 Task: Look for space in Fairhope, United States from 11th June, 2023 to 15th June, 2023 for 2 adults in price range Rs.7000 to Rs.16000. Place can be private room with 1  bedroom having 2 beds and 1 bathroom. Property type can be house, flat, guest house, hotel. Booking option can be shelf check-in. Required host language is English.
Action: Mouse moved to (406, 85)
Screenshot: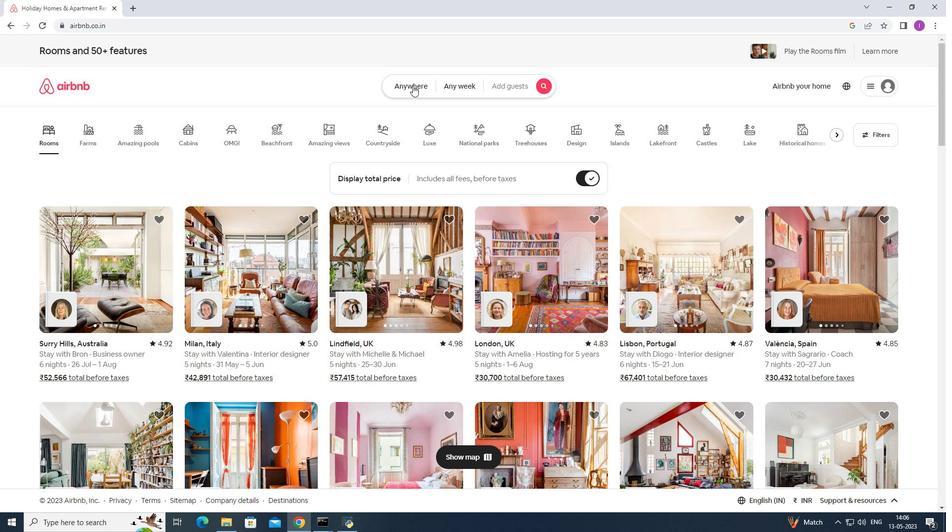 
Action: Mouse pressed left at (406, 85)
Screenshot: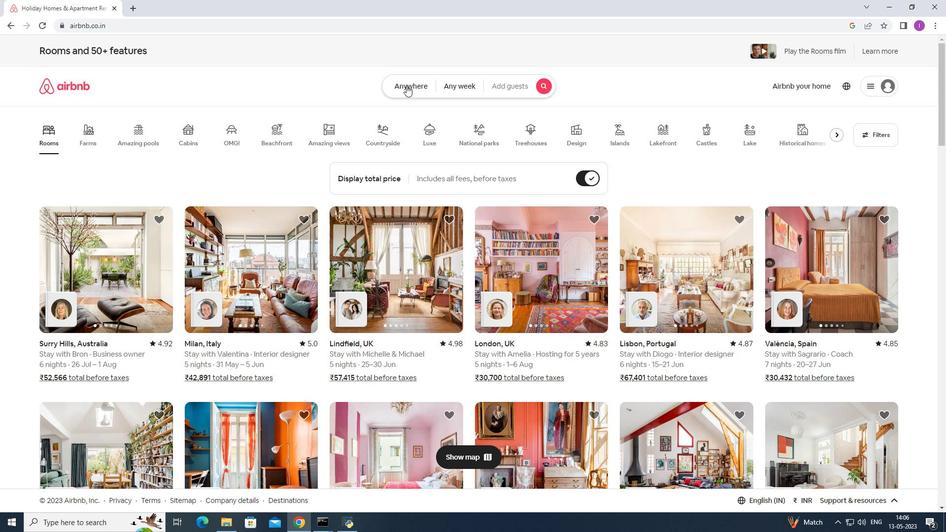 
Action: Mouse moved to (342, 129)
Screenshot: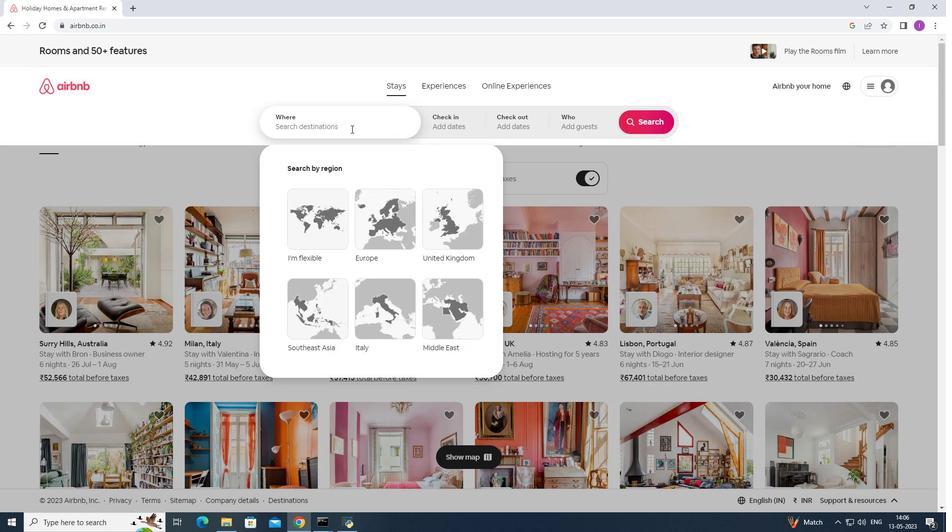 
Action: Mouse pressed left at (342, 129)
Screenshot: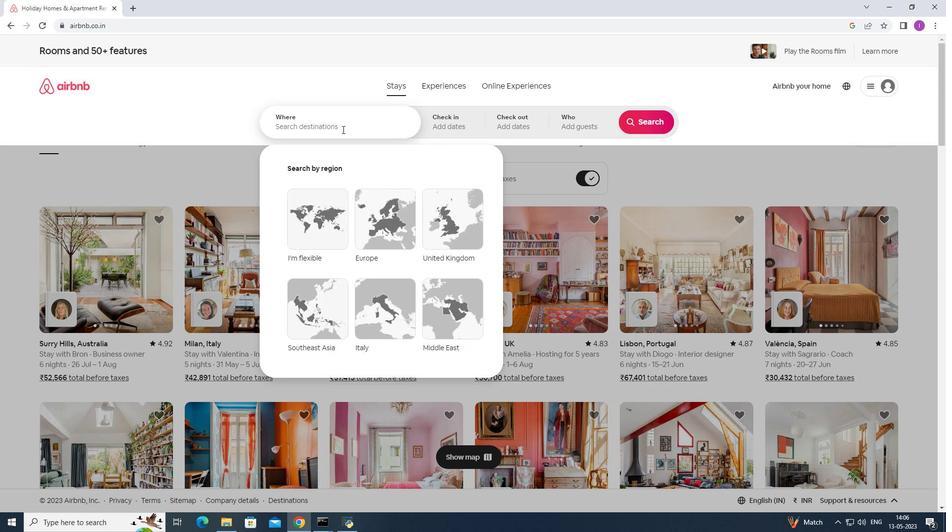 
Action: Mouse moved to (342, 129)
Screenshot: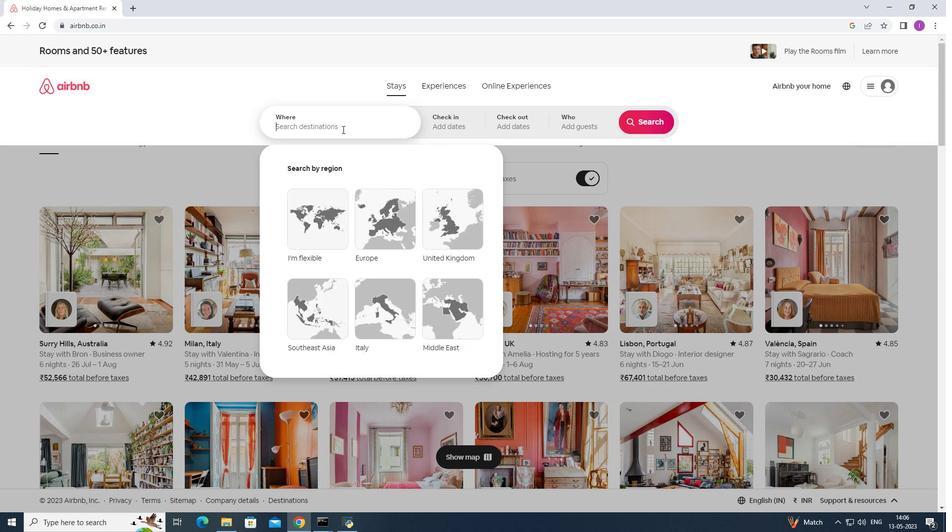 
Action: Key pressed <Key.shift><Key.shift><Key.shift><Key.shift><Key.shift>Fairhope,<Key.shift>united<Key.space>states
Screenshot: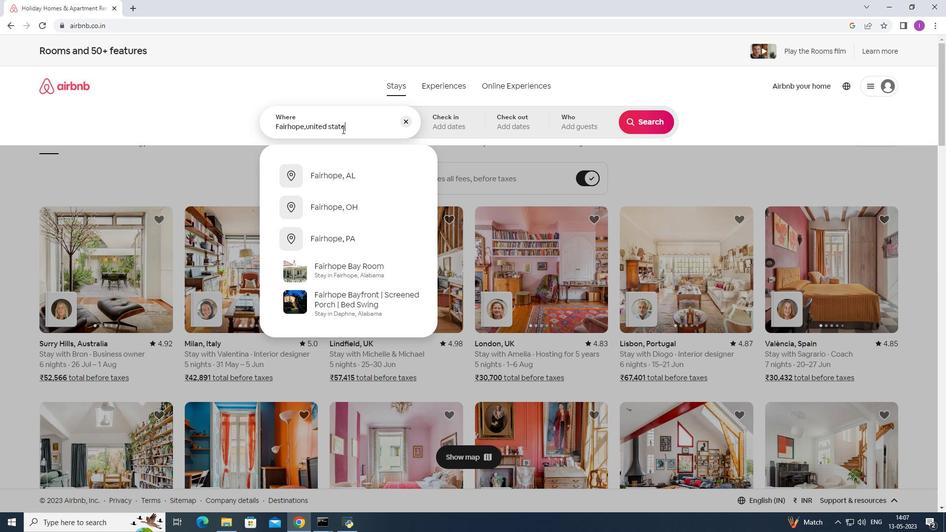 
Action: Mouse moved to (442, 124)
Screenshot: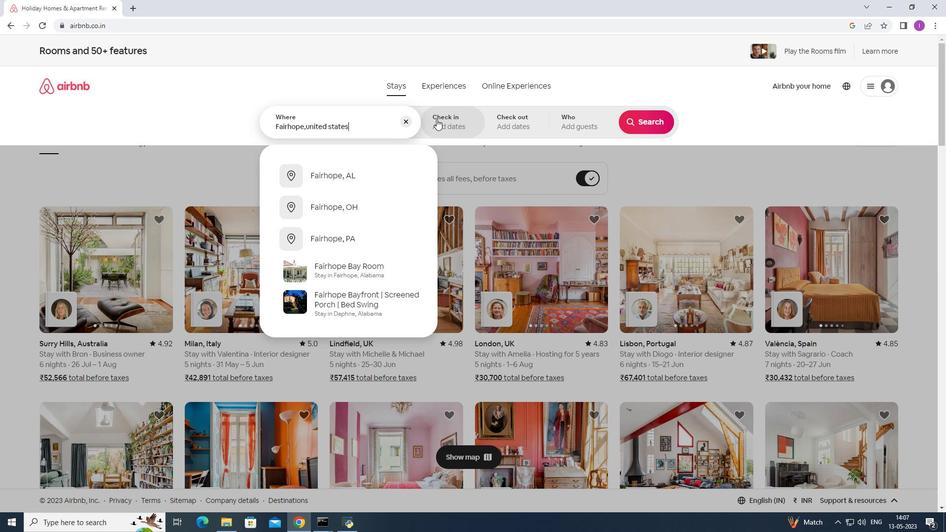 
Action: Mouse pressed left at (442, 124)
Screenshot: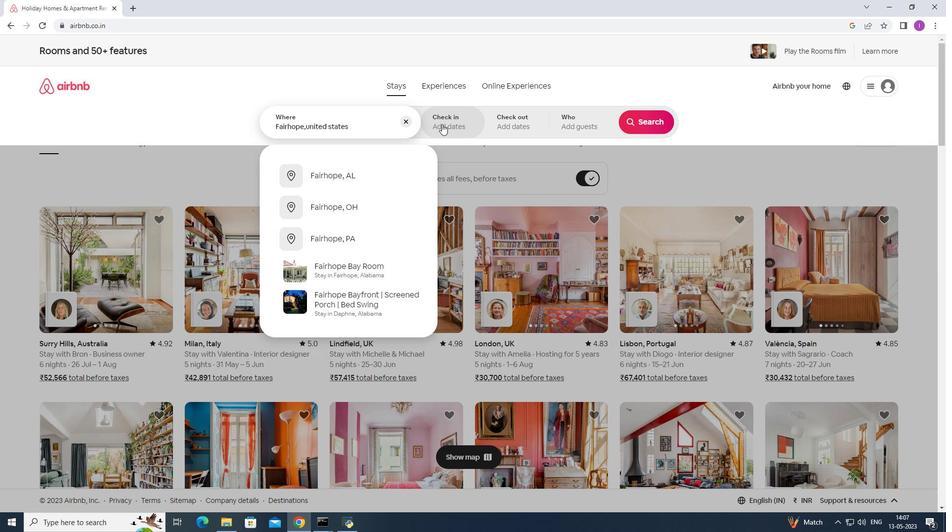 
Action: Mouse moved to (491, 295)
Screenshot: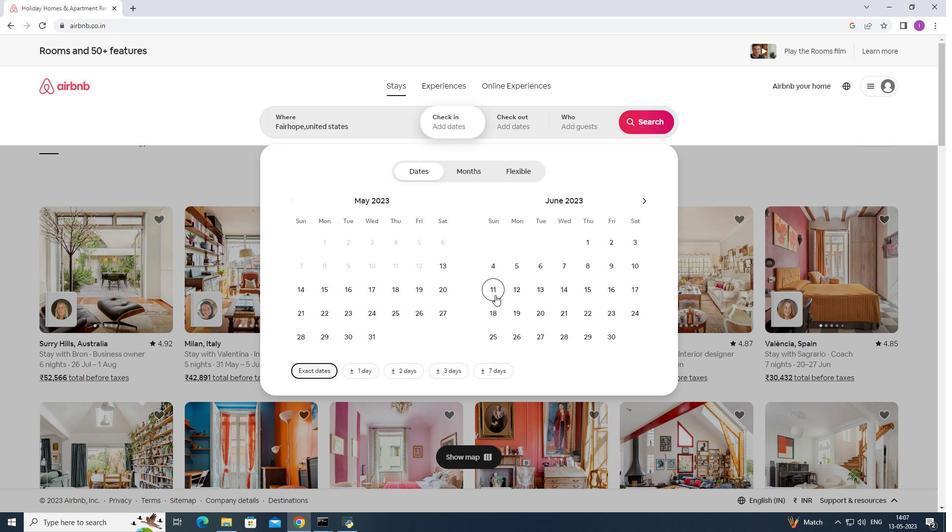 
Action: Mouse pressed left at (491, 295)
Screenshot: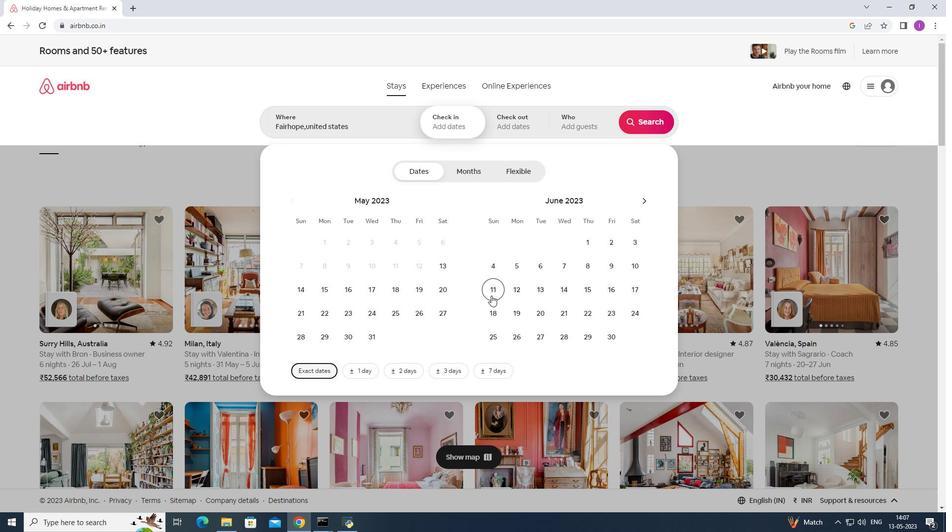 
Action: Mouse moved to (588, 289)
Screenshot: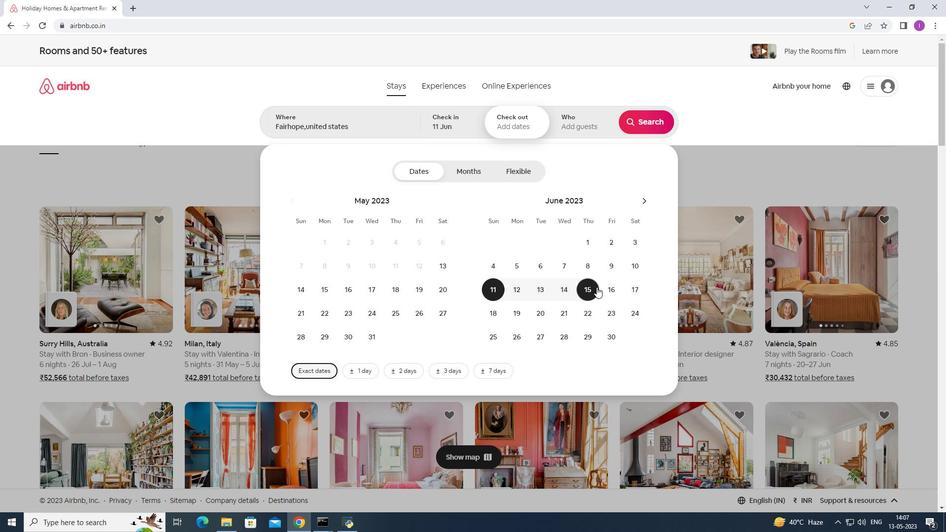 
Action: Mouse pressed left at (588, 289)
Screenshot: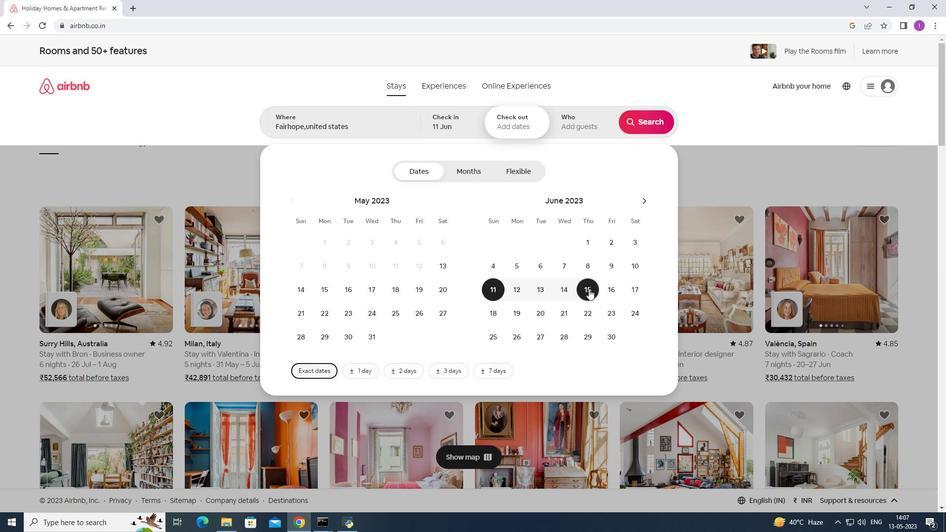 
Action: Mouse moved to (567, 121)
Screenshot: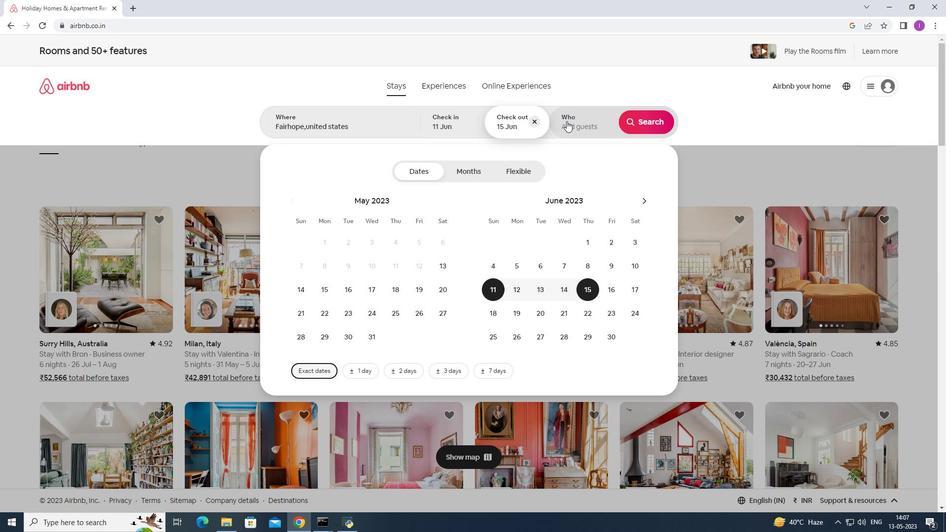 
Action: Mouse pressed left at (567, 121)
Screenshot: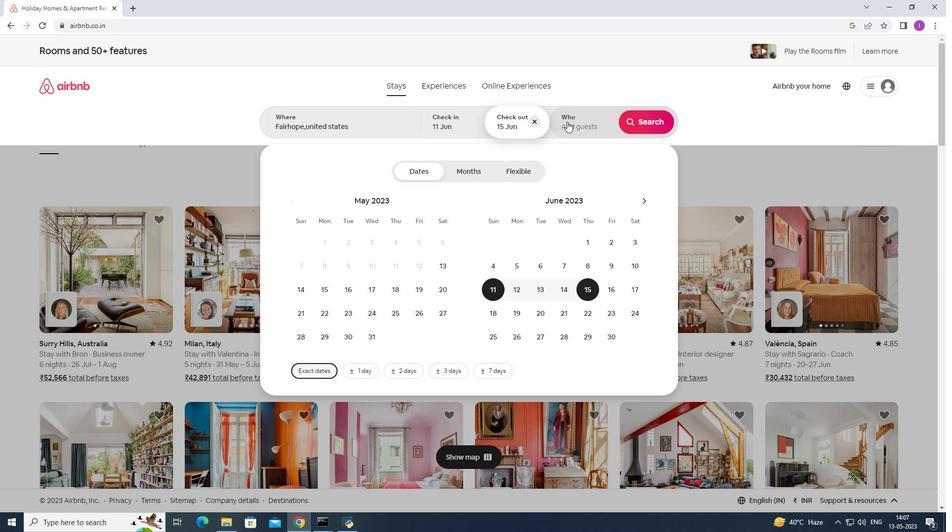 
Action: Mouse moved to (643, 175)
Screenshot: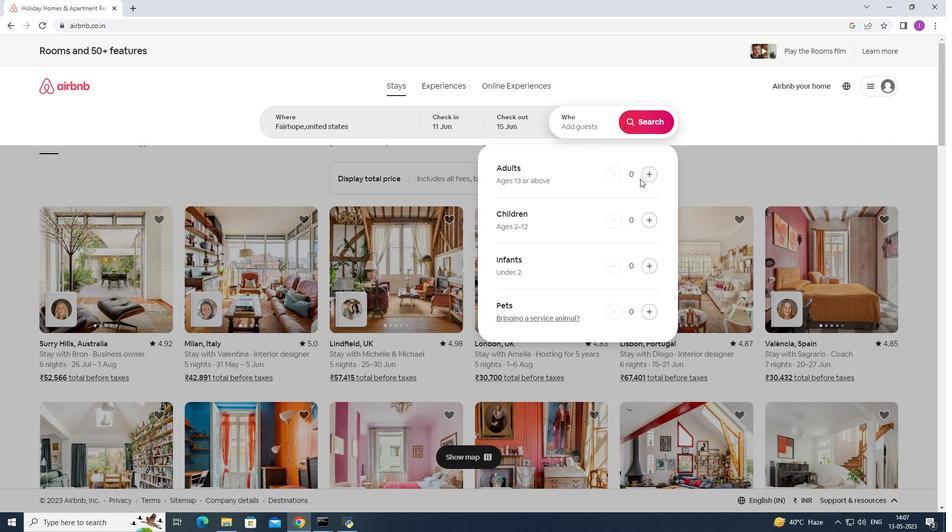 
Action: Mouse pressed left at (643, 175)
Screenshot: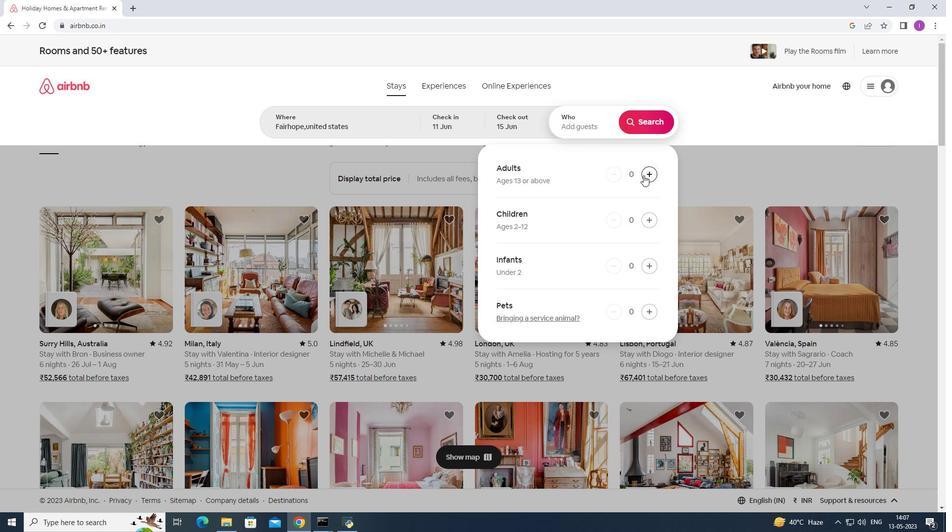 
Action: Mouse moved to (647, 176)
Screenshot: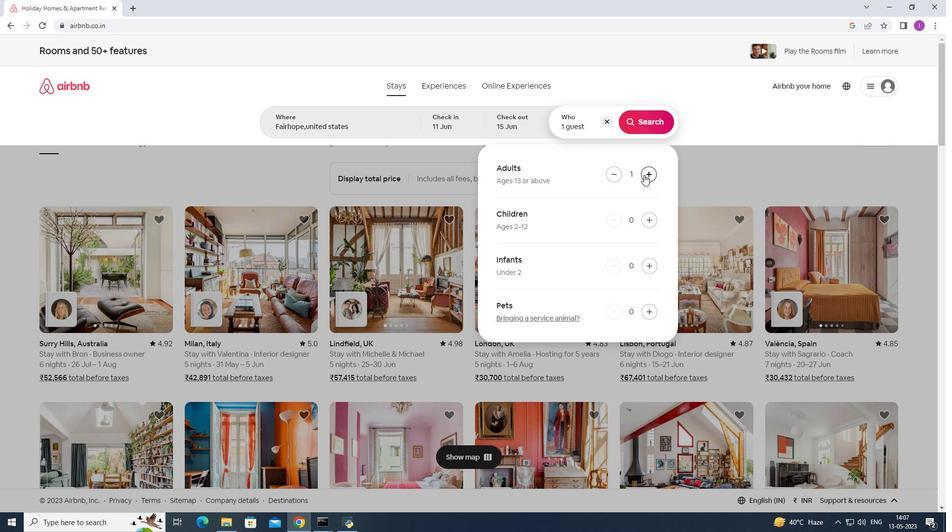 
Action: Mouse pressed left at (647, 176)
Screenshot: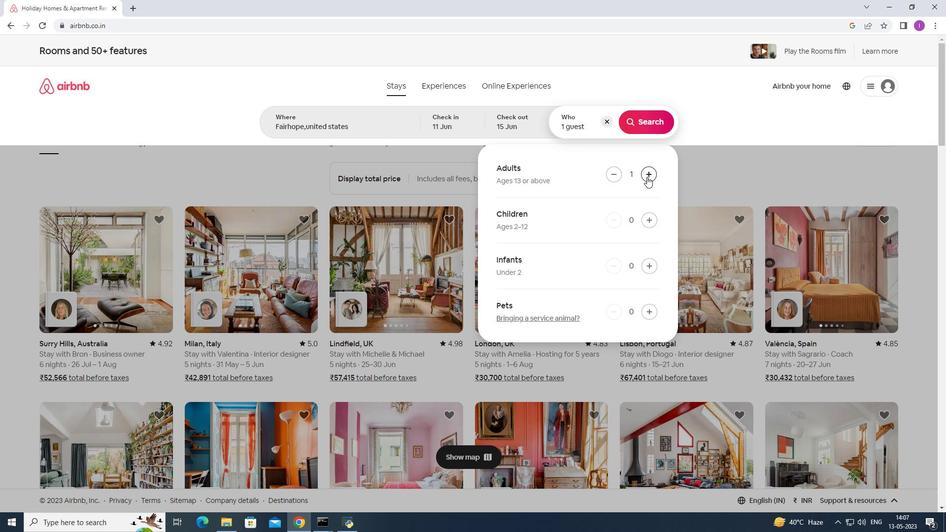
Action: Mouse moved to (649, 125)
Screenshot: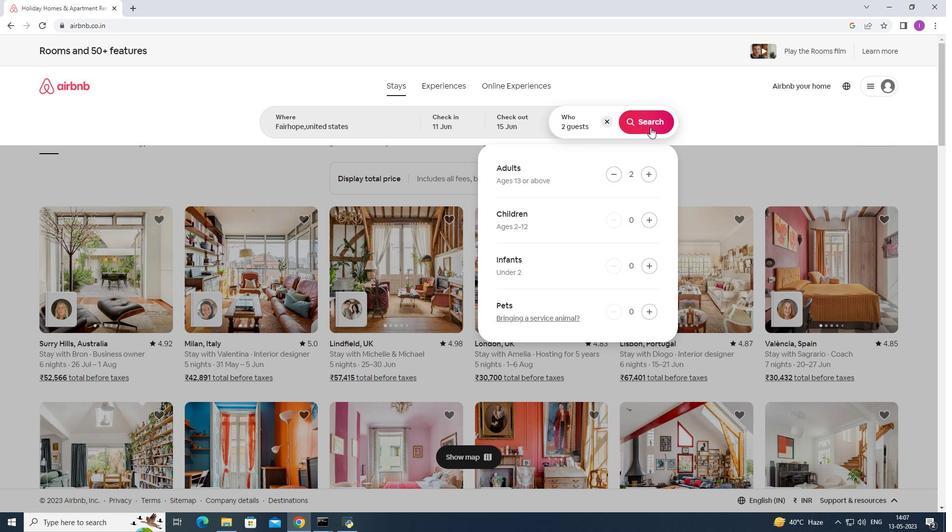 
Action: Mouse pressed left at (649, 125)
Screenshot: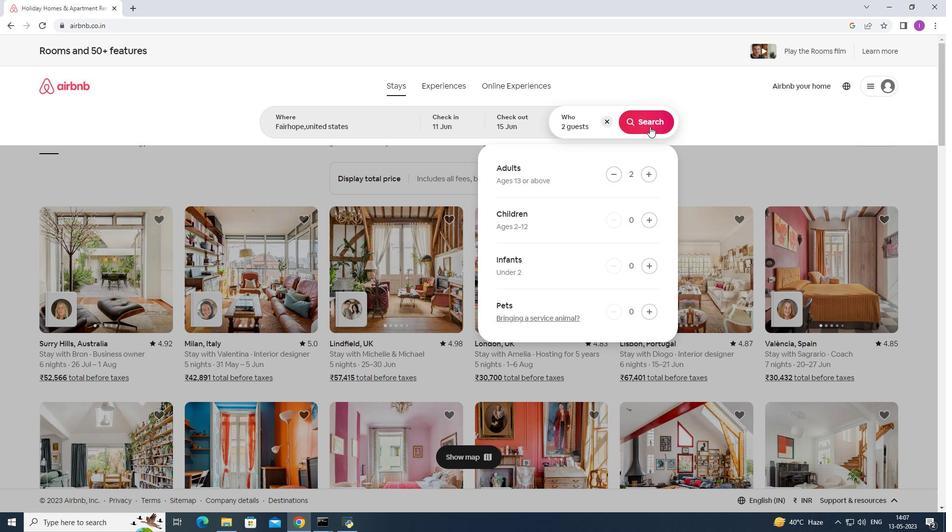 
Action: Mouse moved to (895, 96)
Screenshot: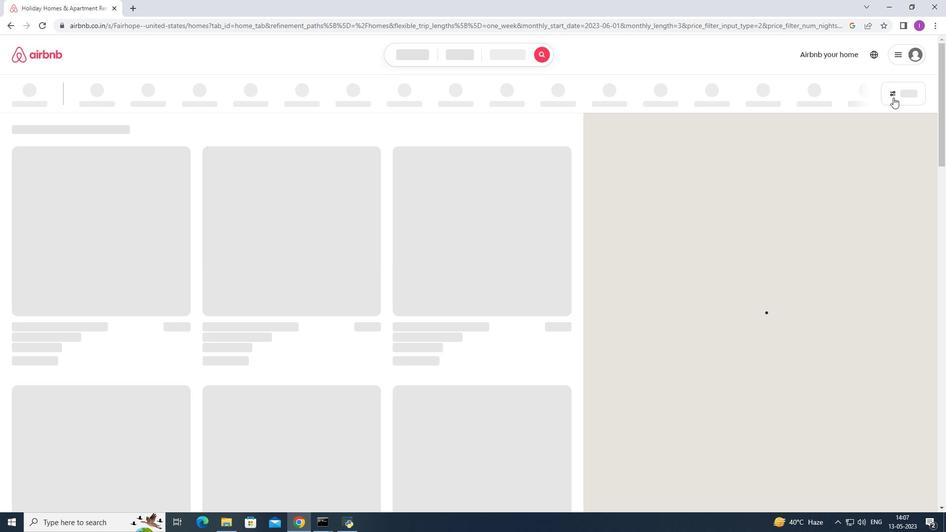 
Action: Mouse pressed left at (895, 96)
Screenshot: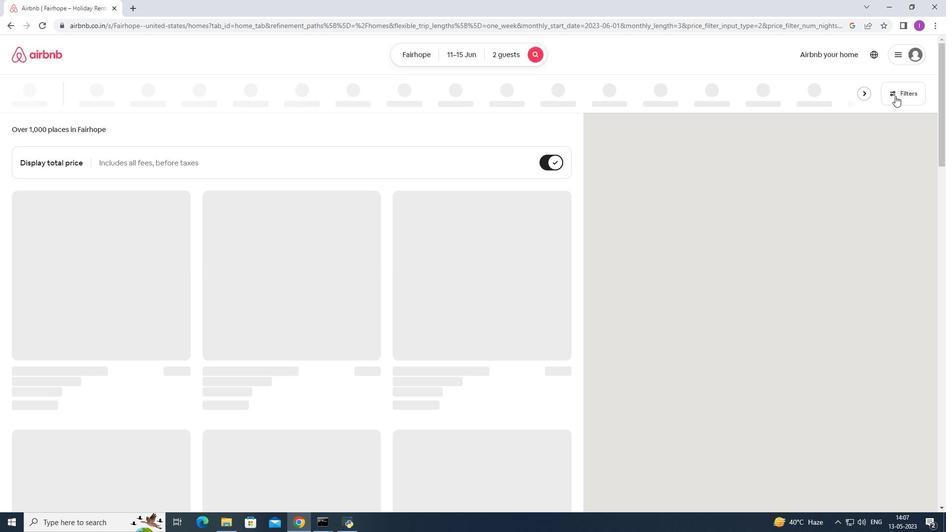 
Action: Mouse moved to (533, 337)
Screenshot: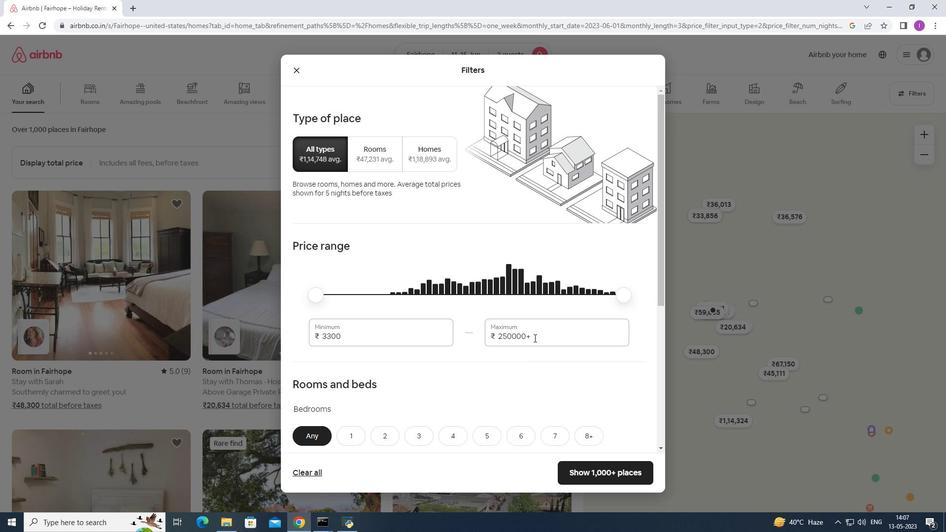 
Action: Mouse pressed left at (533, 337)
Screenshot: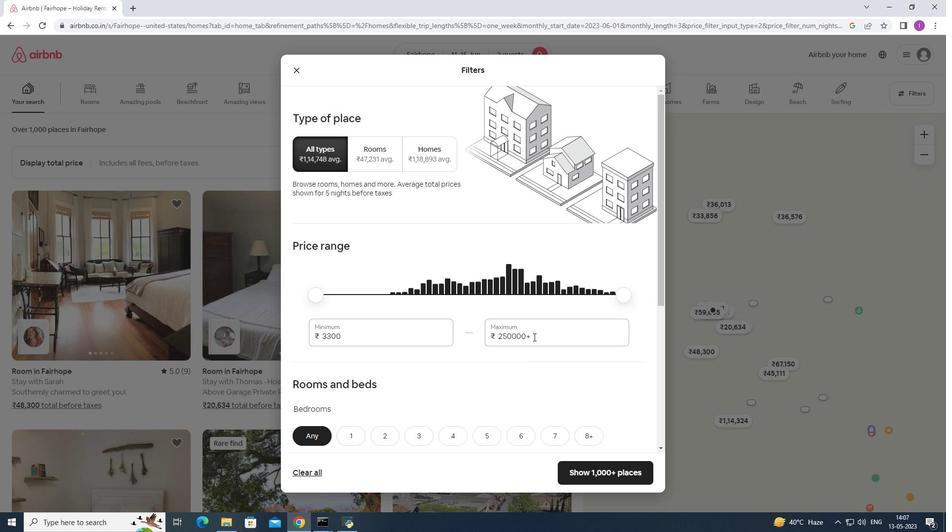 
Action: Mouse moved to (493, 345)
Screenshot: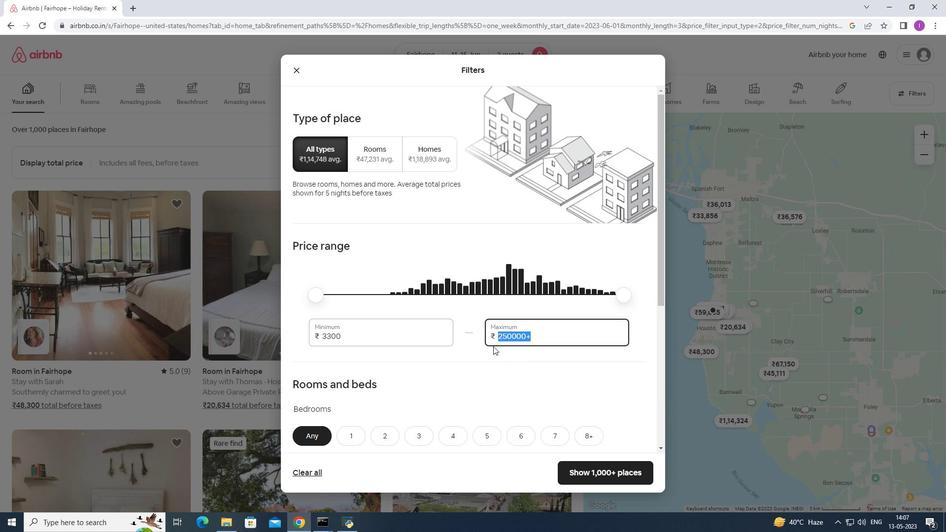 
Action: Key pressed 16
Screenshot: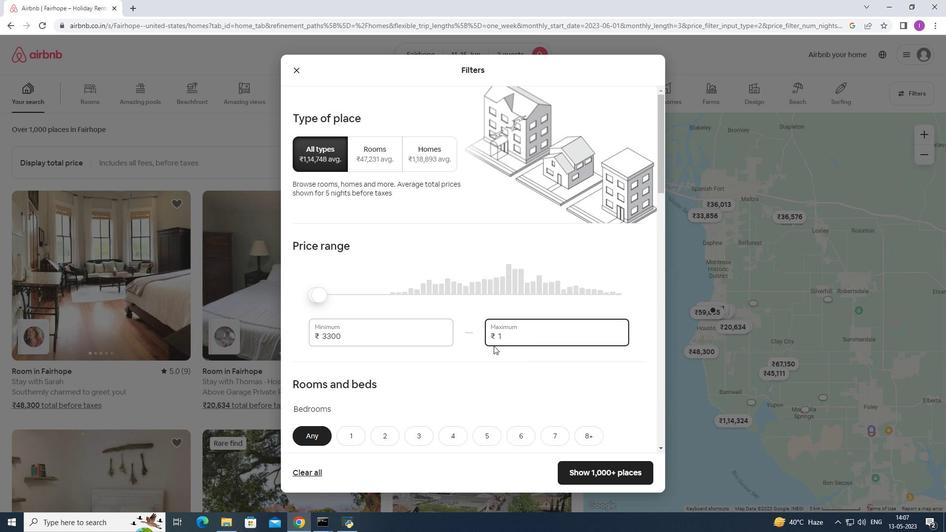 
Action: Mouse moved to (494, 345)
Screenshot: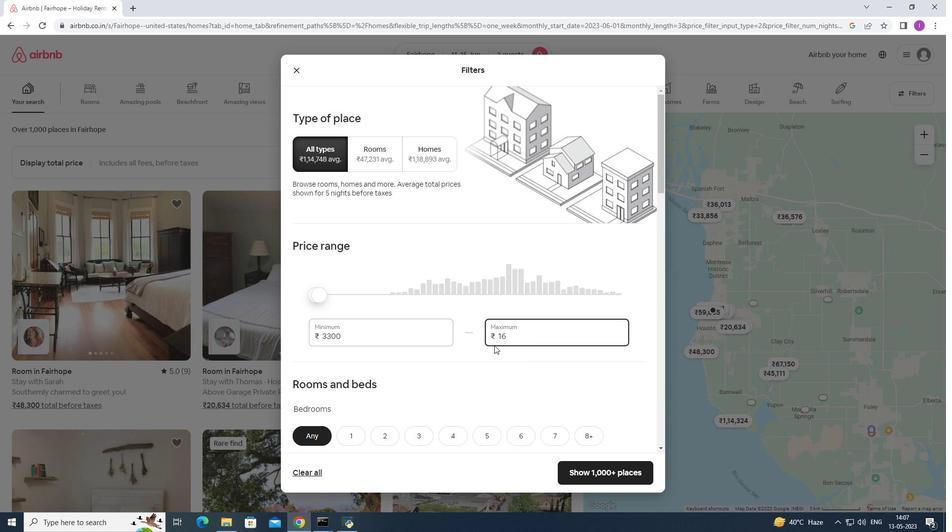 
Action: Key pressed 0
Screenshot: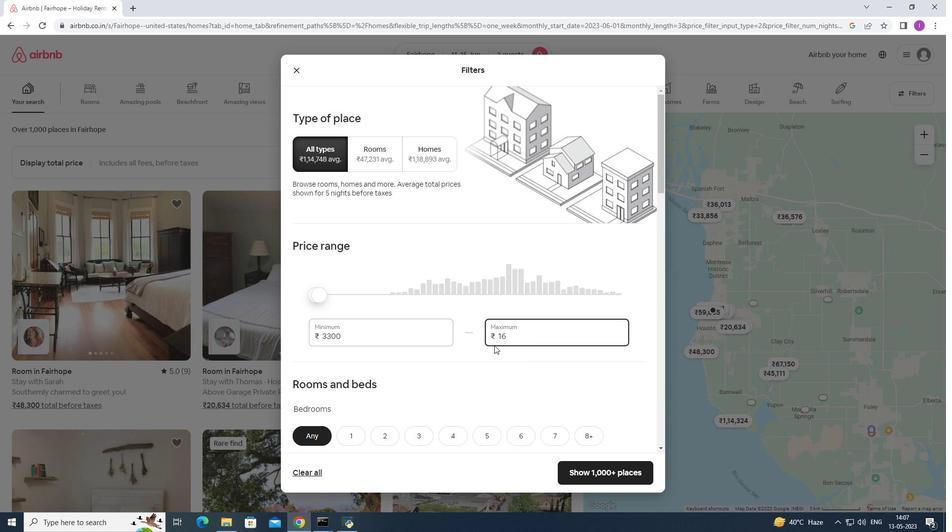 
Action: Mouse moved to (494, 344)
Screenshot: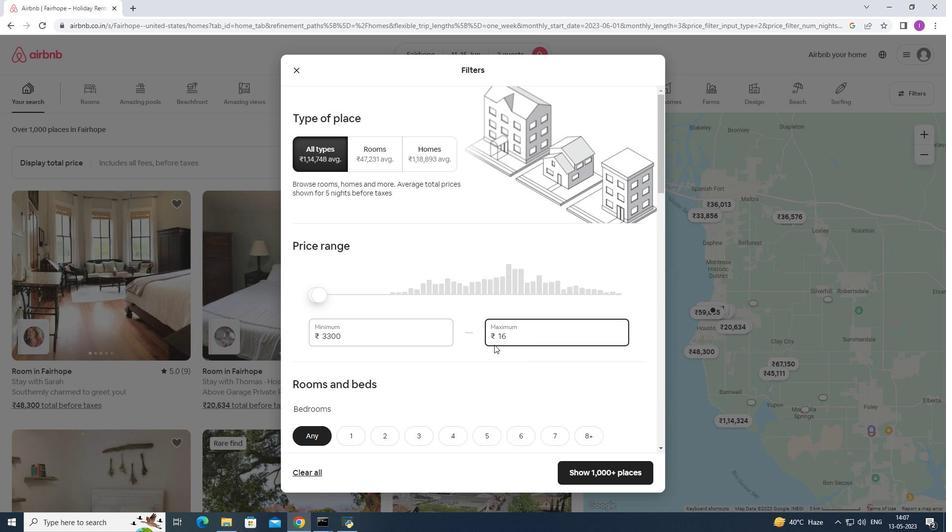 
Action: Key pressed 00
Screenshot: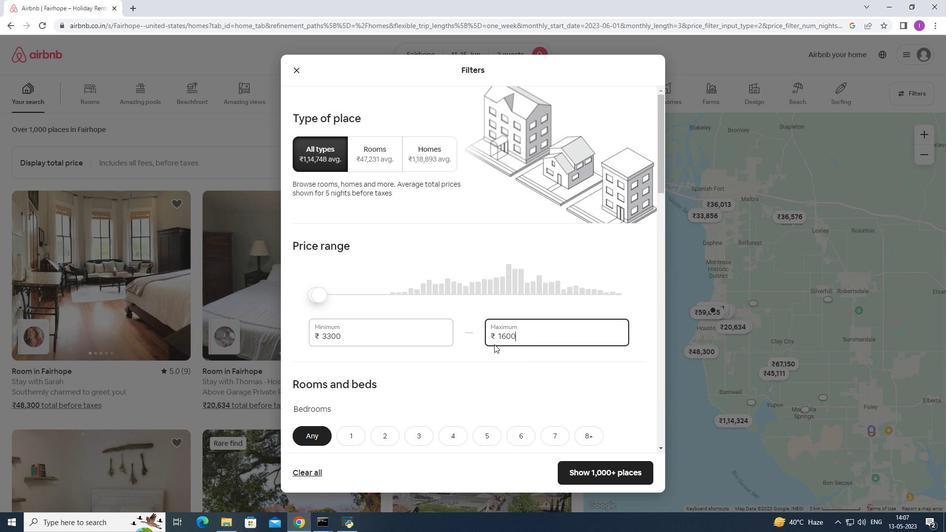 
Action: Mouse moved to (344, 332)
Screenshot: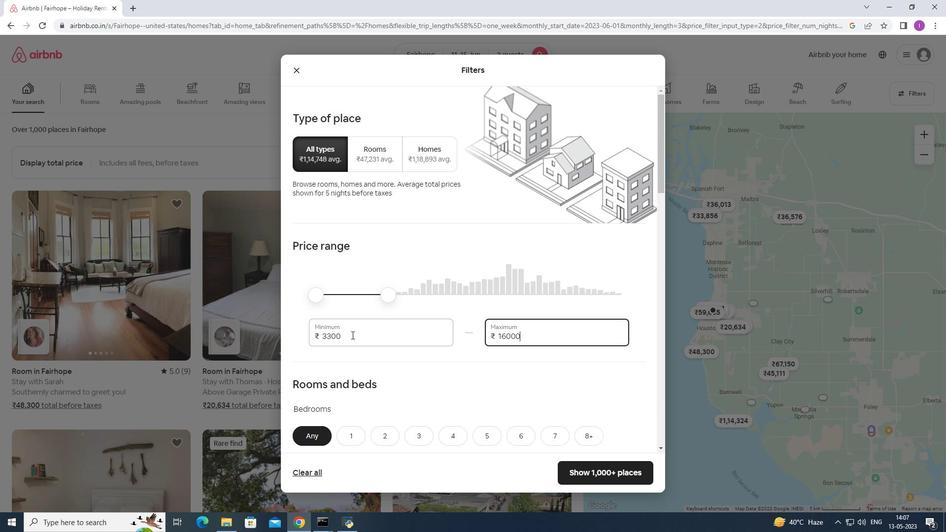 
Action: Mouse pressed left at (344, 332)
Screenshot: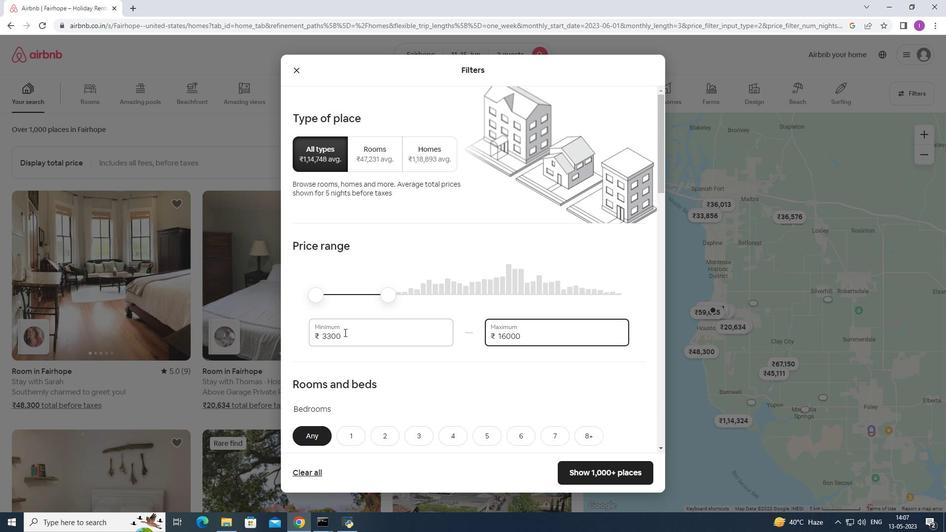 
Action: Mouse moved to (312, 342)
Screenshot: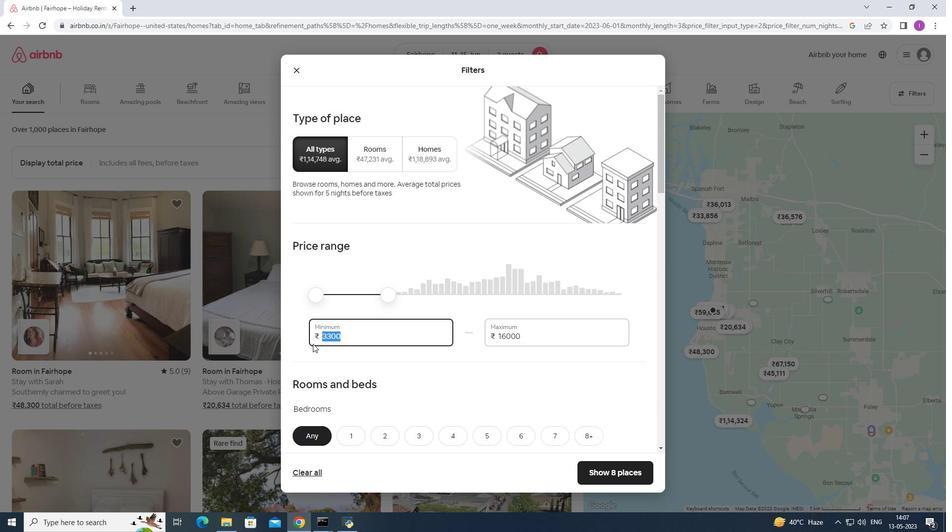 
Action: Key pressed 7000
Screenshot: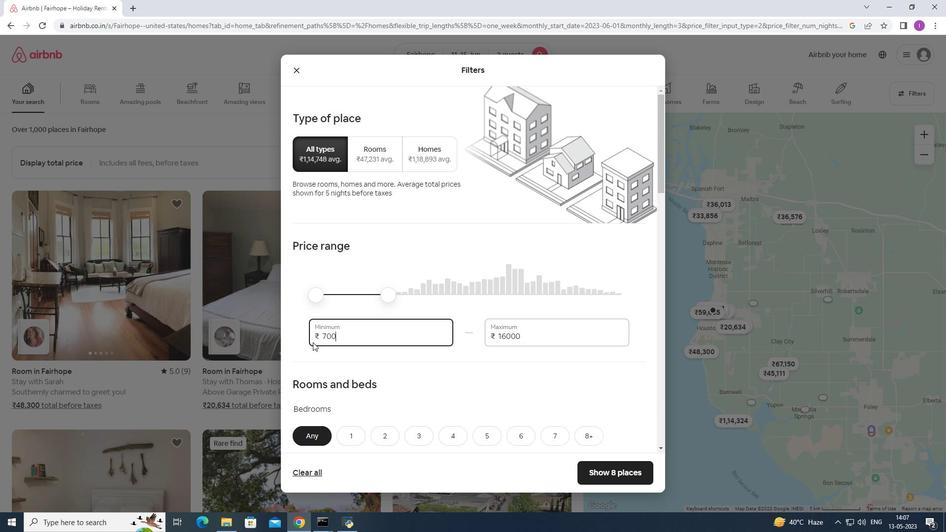 
Action: Mouse moved to (417, 358)
Screenshot: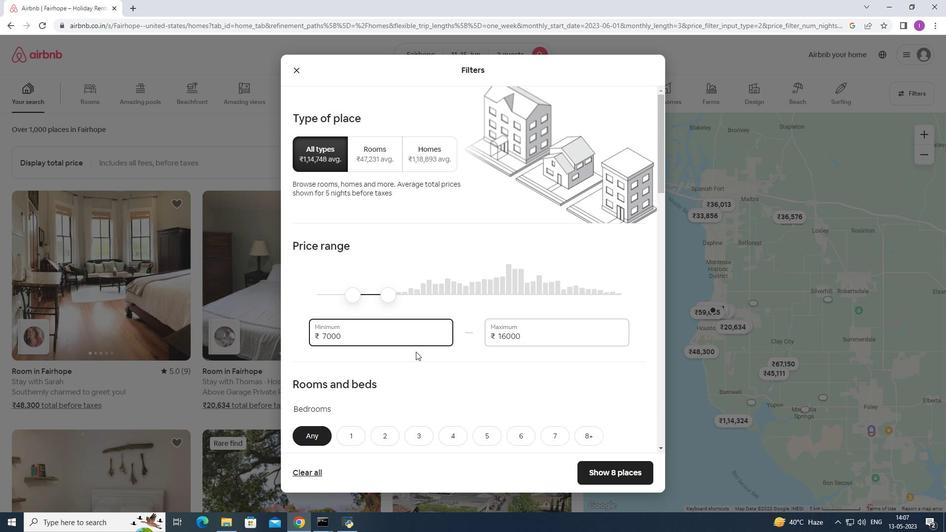 
Action: Mouse scrolled (417, 358) with delta (0, 0)
Screenshot: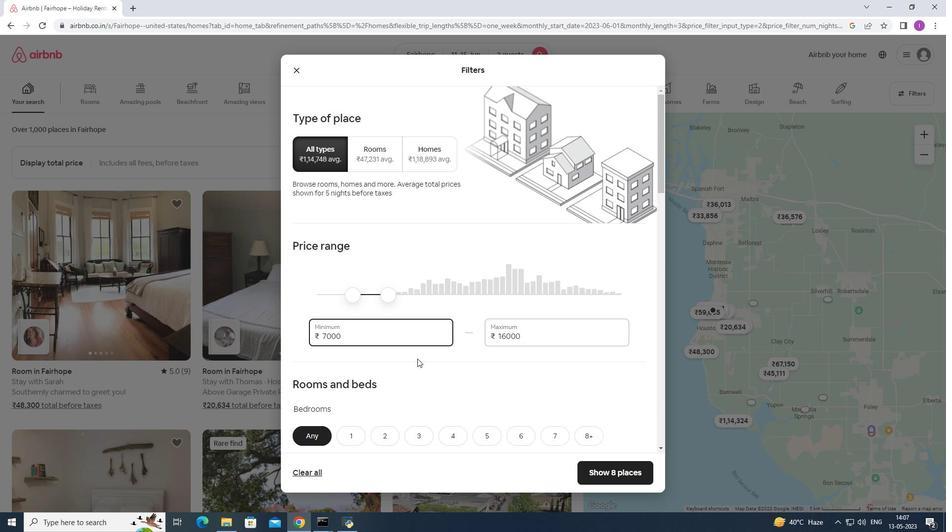 
Action: Mouse moved to (457, 345)
Screenshot: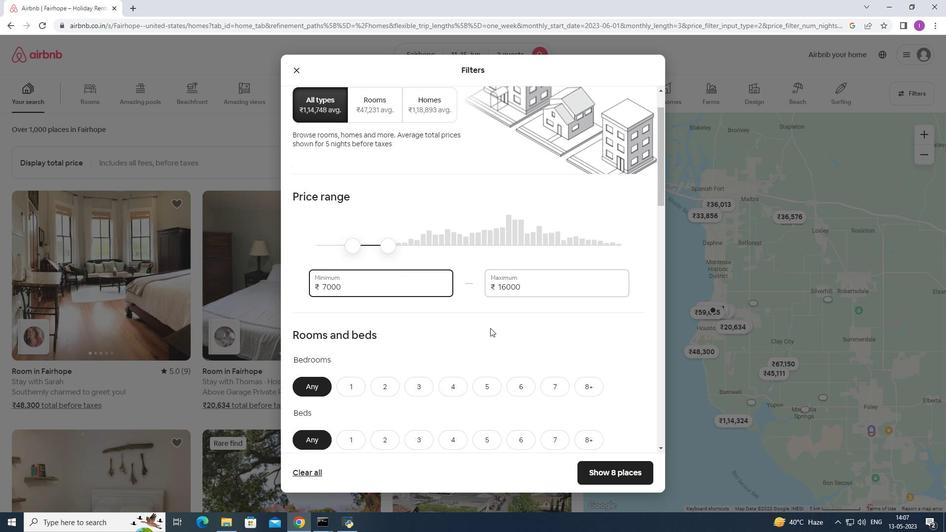 
Action: Mouse scrolled (457, 345) with delta (0, 0)
Screenshot: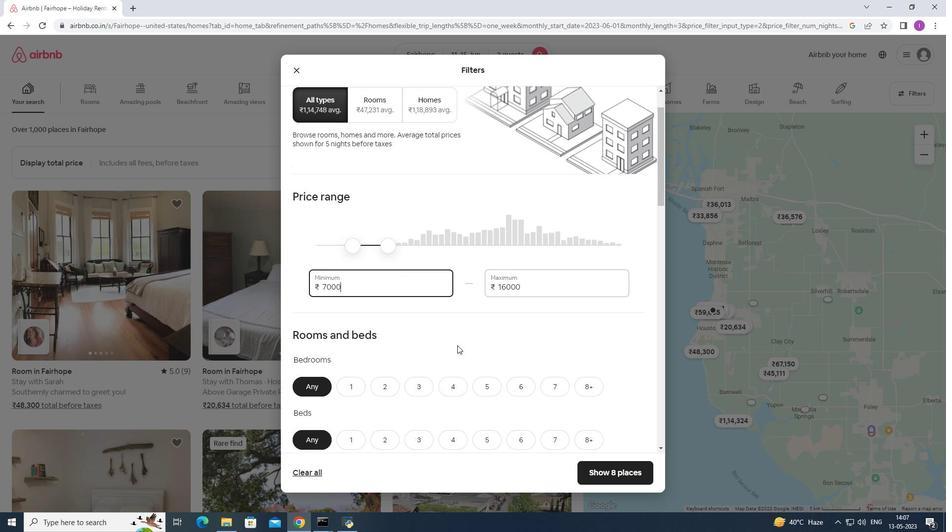 
Action: Mouse scrolled (457, 345) with delta (0, 0)
Screenshot: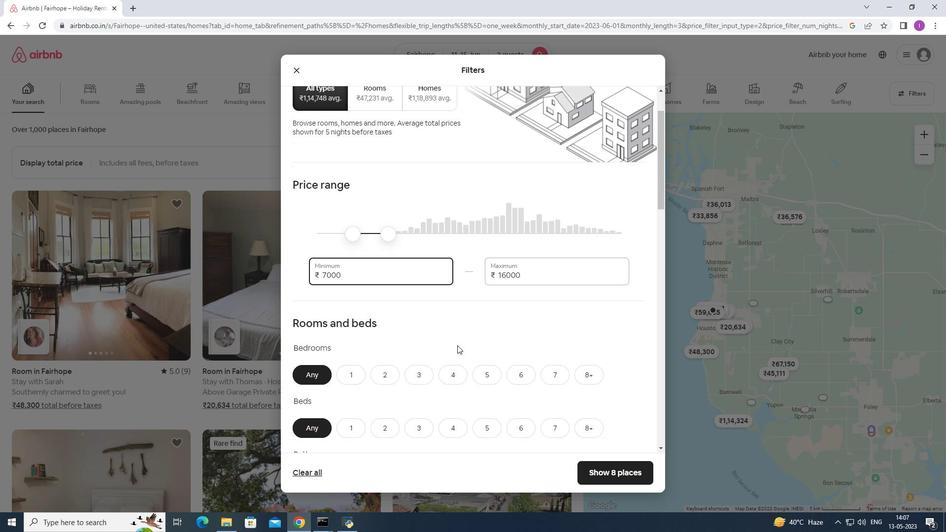 
Action: Mouse moved to (354, 281)
Screenshot: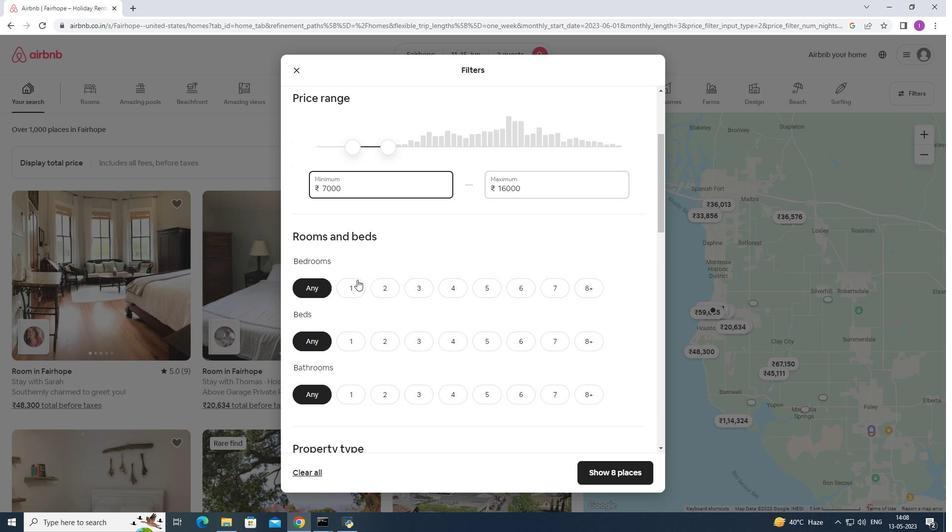 
Action: Mouse pressed left at (354, 281)
Screenshot: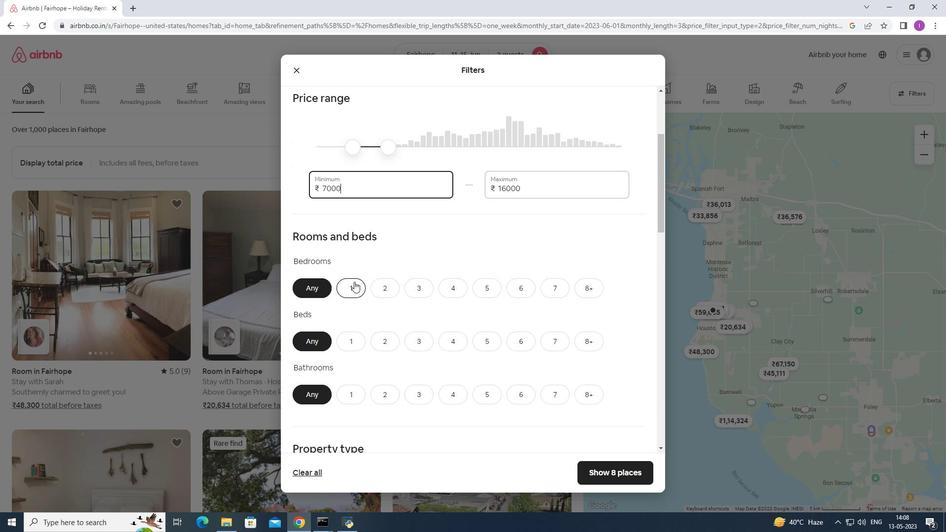 
Action: Mouse moved to (385, 333)
Screenshot: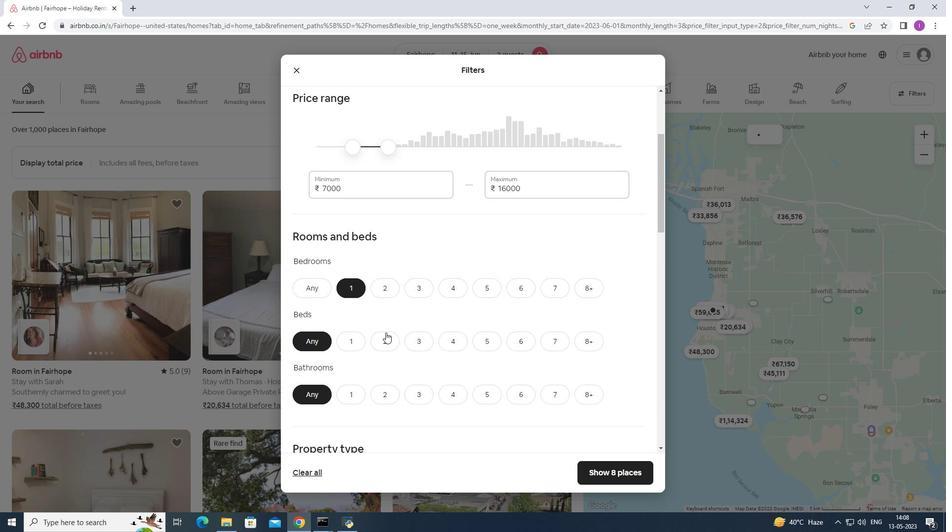 
Action: Mouse pressed left at (385, 333)
Screenshot: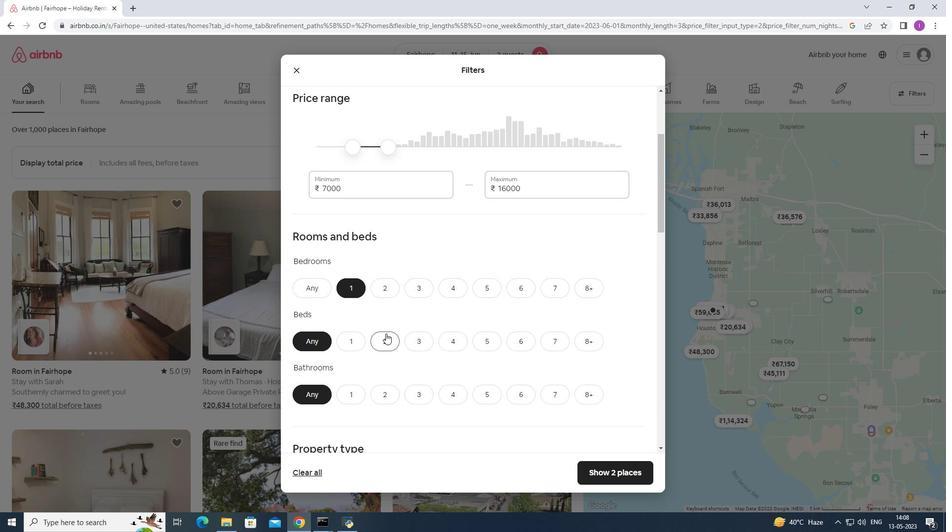 
Action: Mouse moved to (345, 395)
Screenshot: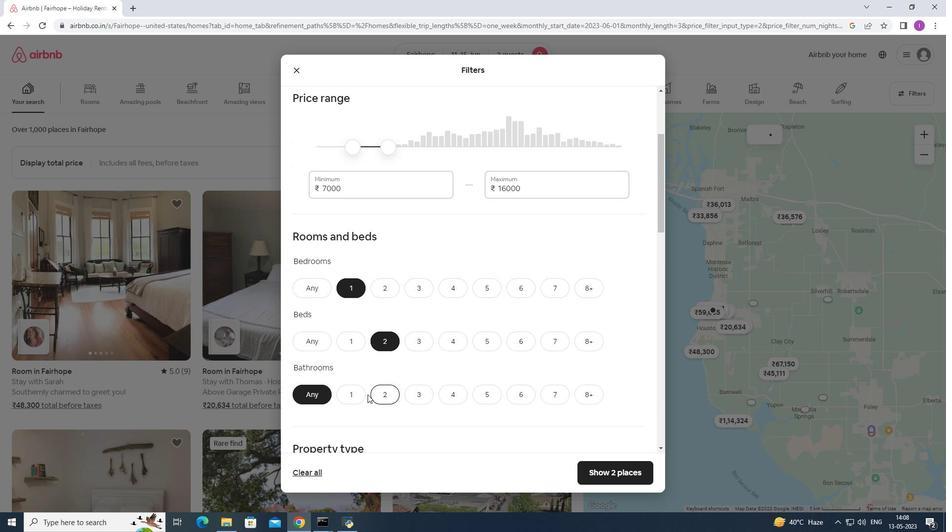 
Action: Mouse pressed left at (345, 395)
Screenshot: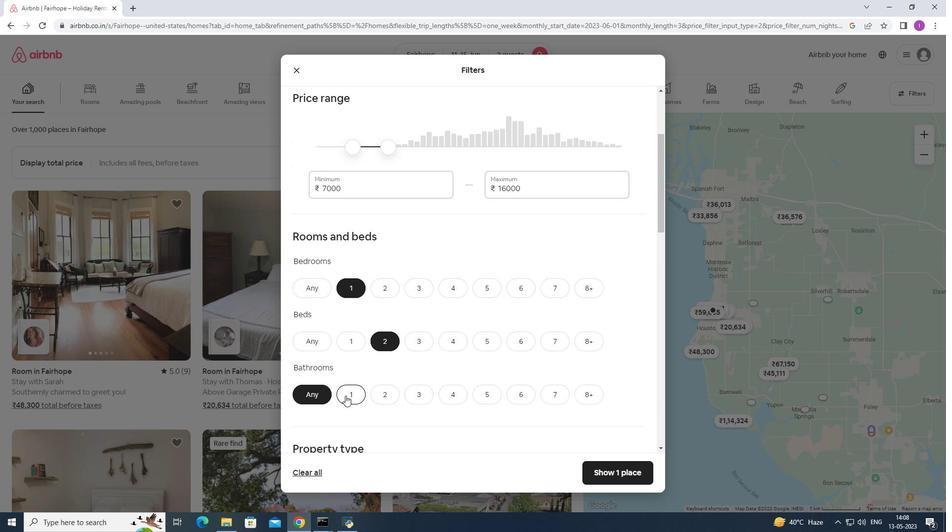 
Action: Mouse moved to (432, 321)
Screenshot: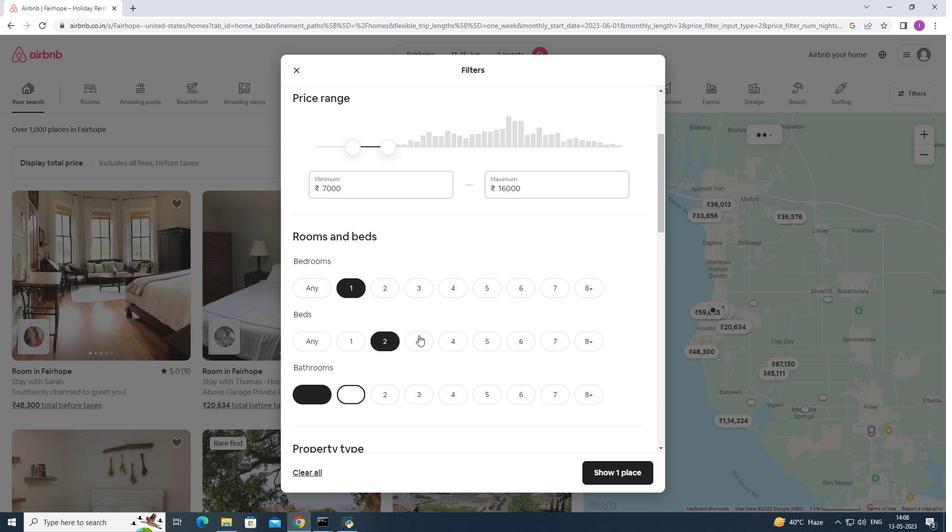 
Action: Mouse scrolled (432, 321) with delta (0, 0)
Screenshot: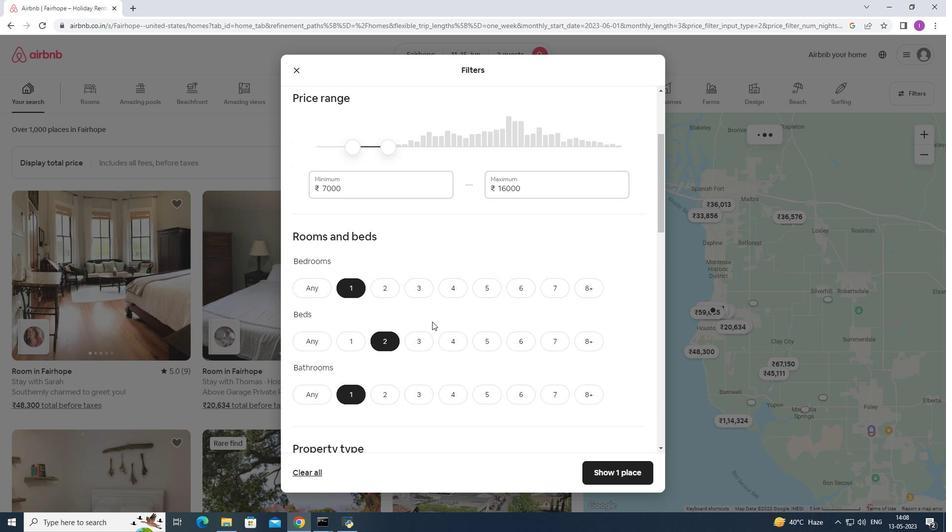 
Action: Mouse scrolled (432, 321) with delta (0, 0)
Screenshot: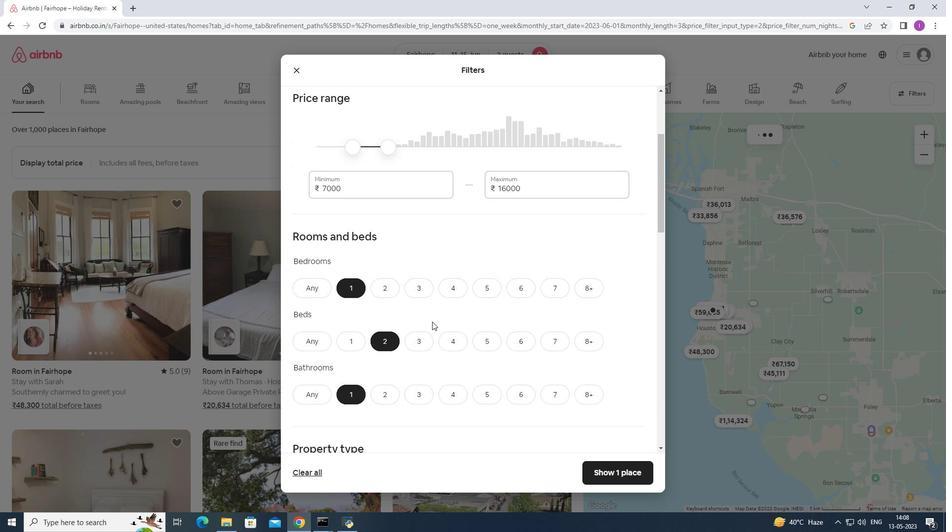 
Action: Mouse scrolled (432, 321) with delta (0, 0)
Screenshot: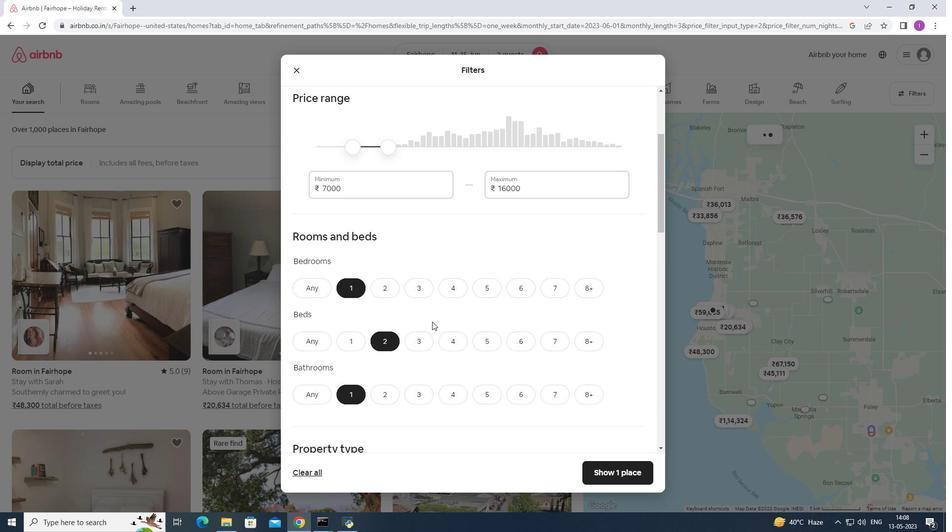 
Action: Mouse scrolled (432, 321) with delta (0, 0)
Screenshot: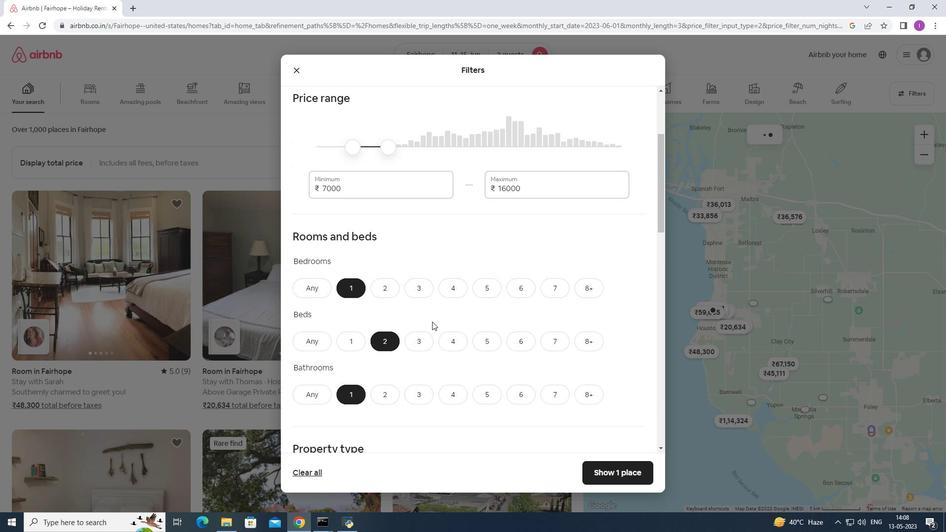
Action: Mouse moved to (345, 320)
Screenshot: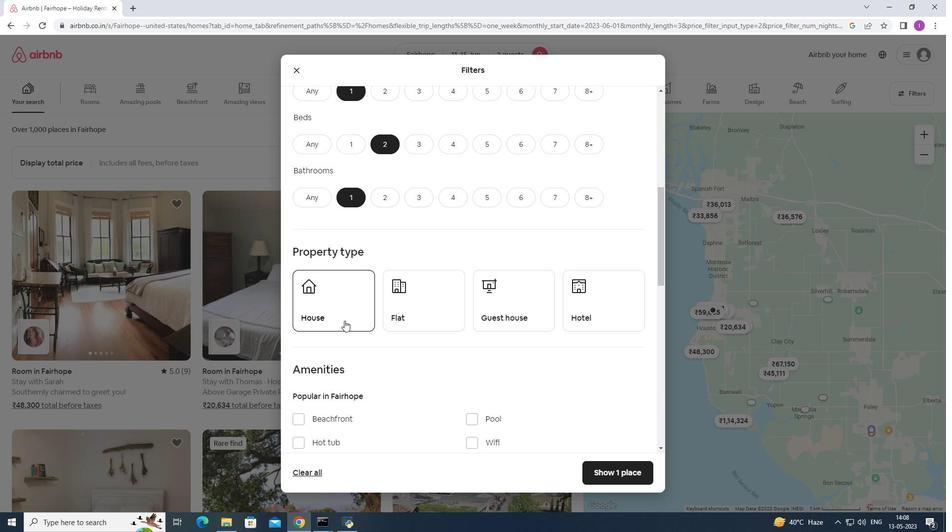 
Action: Mouse pressed left at (345, 320)
Screenshot: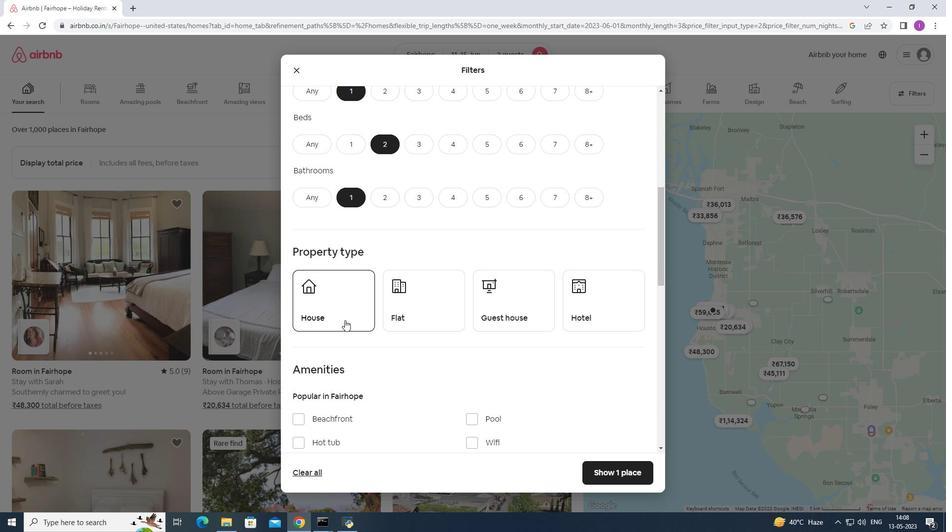 
Action: Mouse moved to (432, 310)
Screenshot: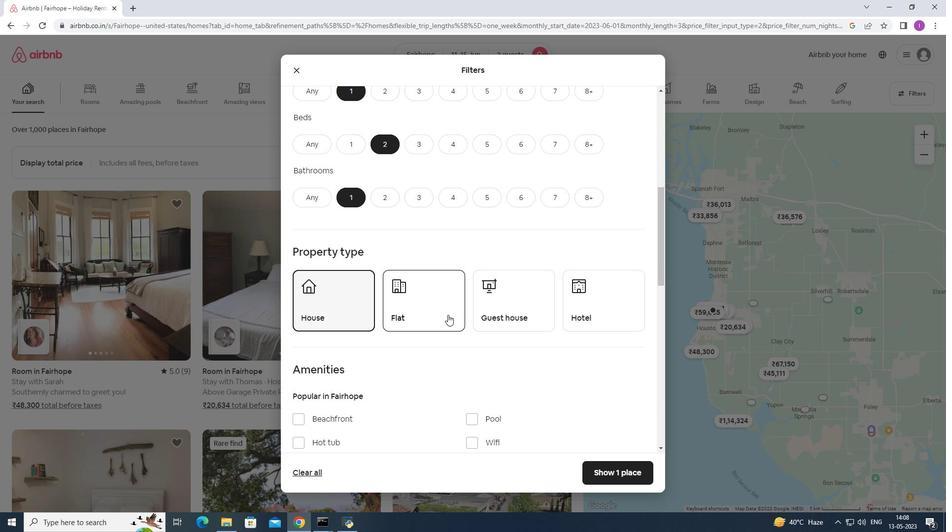 
Action: Mouse pressed left at (432, 310)
Screenshot: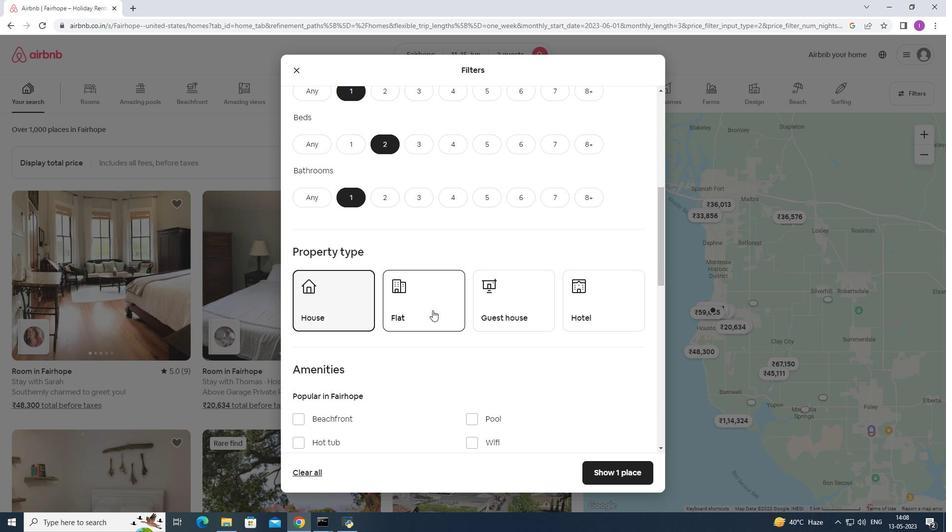 
Action: Mouse moved to (499, 294)
Screenshot: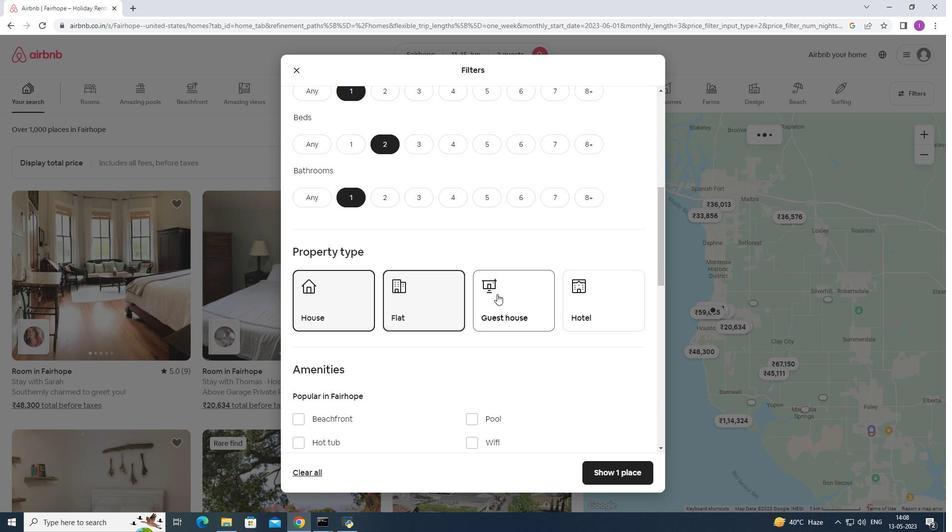
Action: Mouse pressed left at (499, 294)
Screenshot: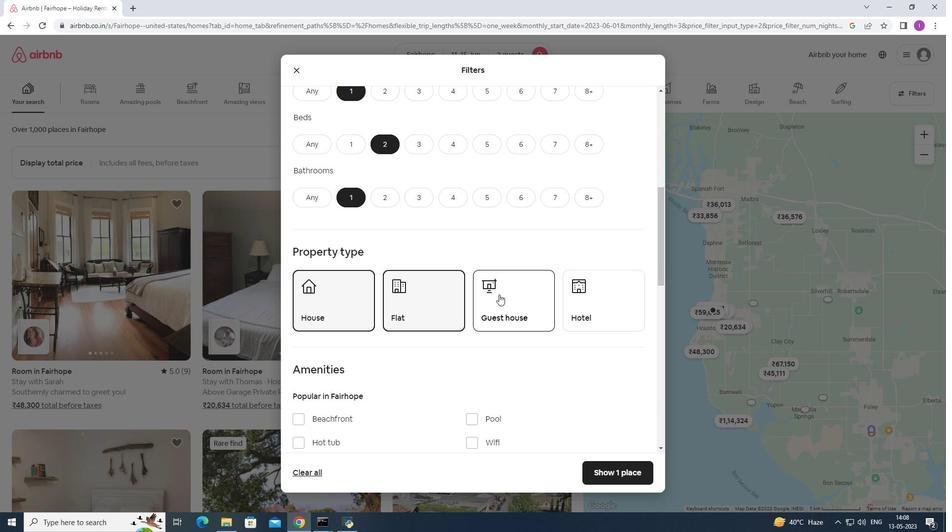
Action: Mouse moved to (596, 294)
Screenshot: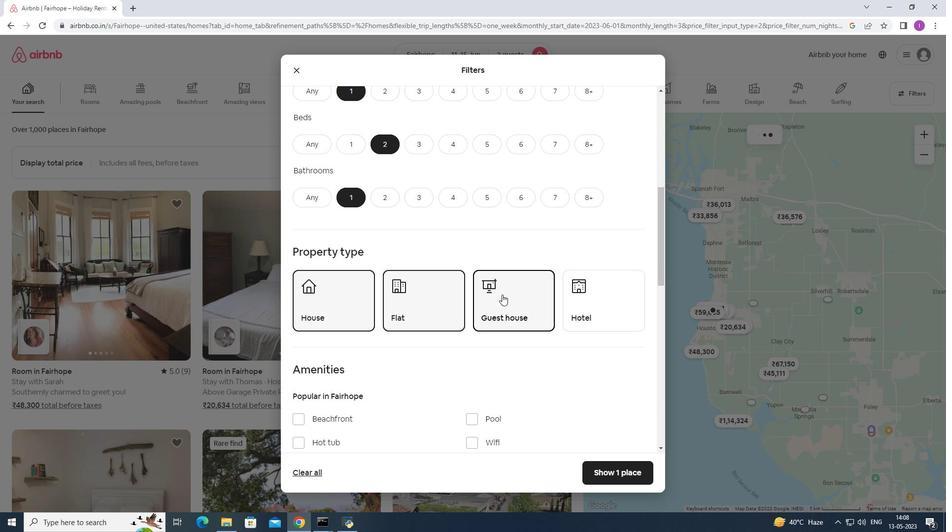 
Action: Mouse pressed left at (596, 294)
Screenshot: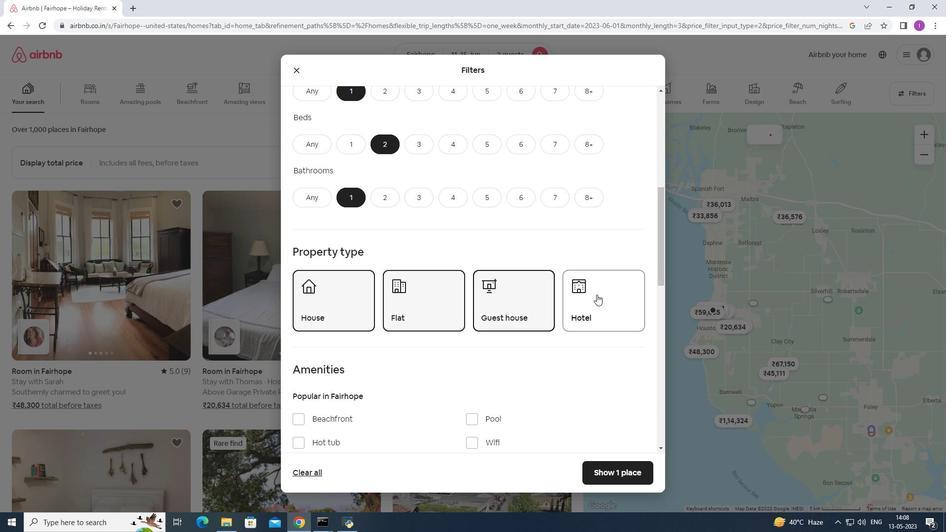 
Action: Mouse moved to (467, 305)
Screenshot: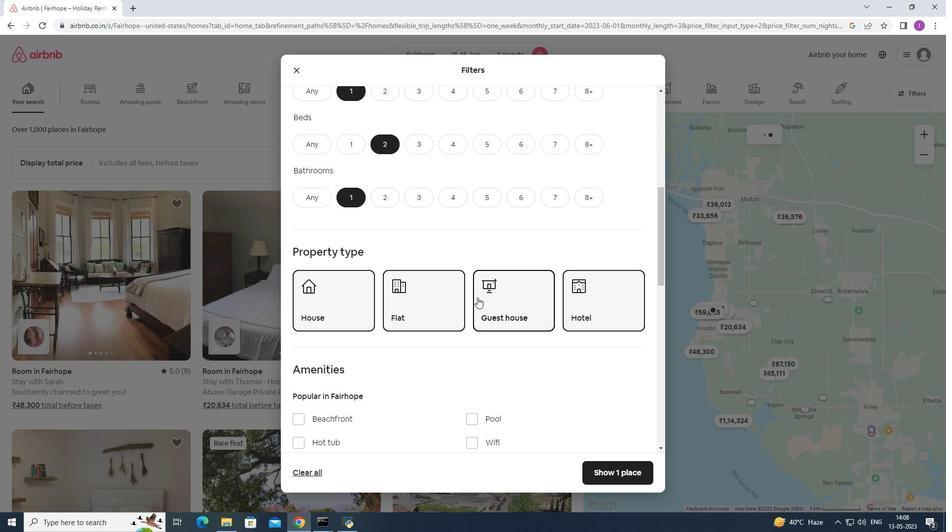 
Action: Mouse scrolled (467, 305) with delta (0, 0)
Screenshot: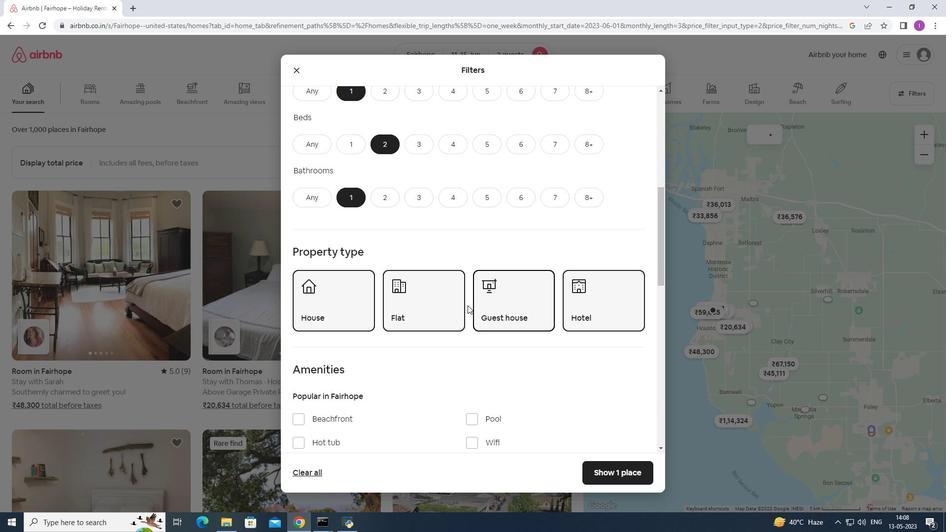 
Action: Mouse scrolled (467, 305) with delta (0, 0)
Screenshot: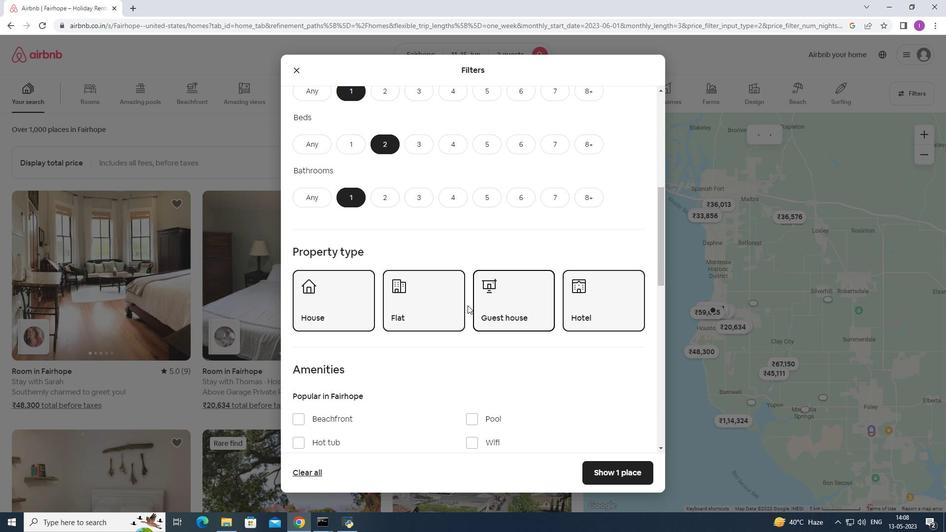 
Action: Mouse scrolled (467, 305) with delta (0, 0)
Screenshot: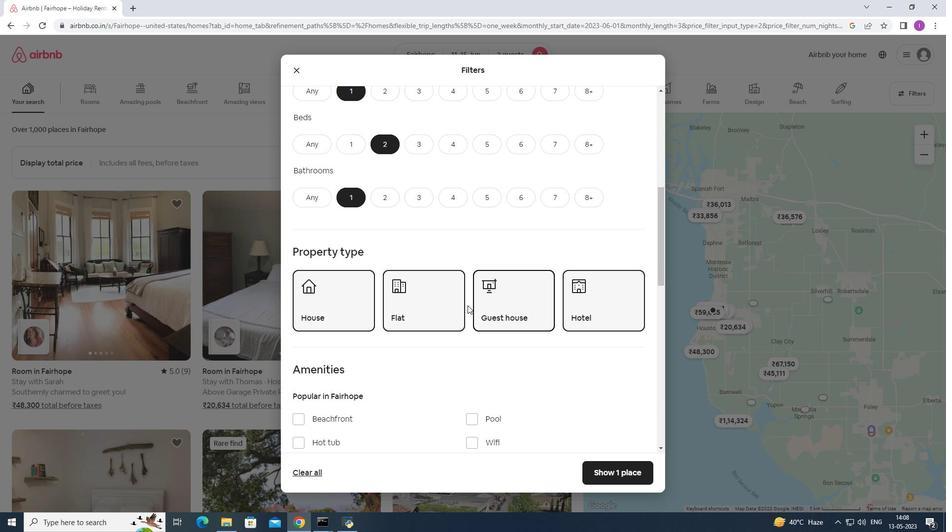 
Action: Mouse moved to (469, 306)
Screenshot: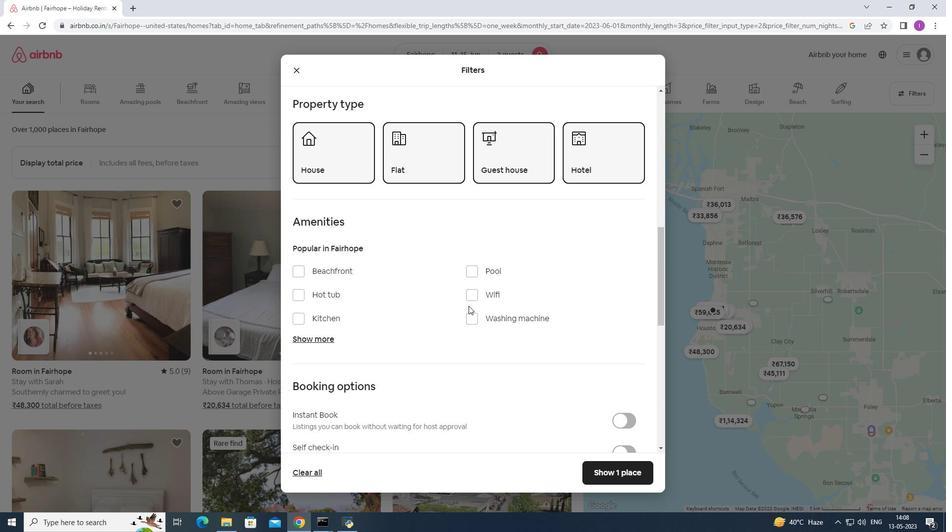 
Action: Mouse scrolled (469, 305) with delta (0, 0)
Screenshot: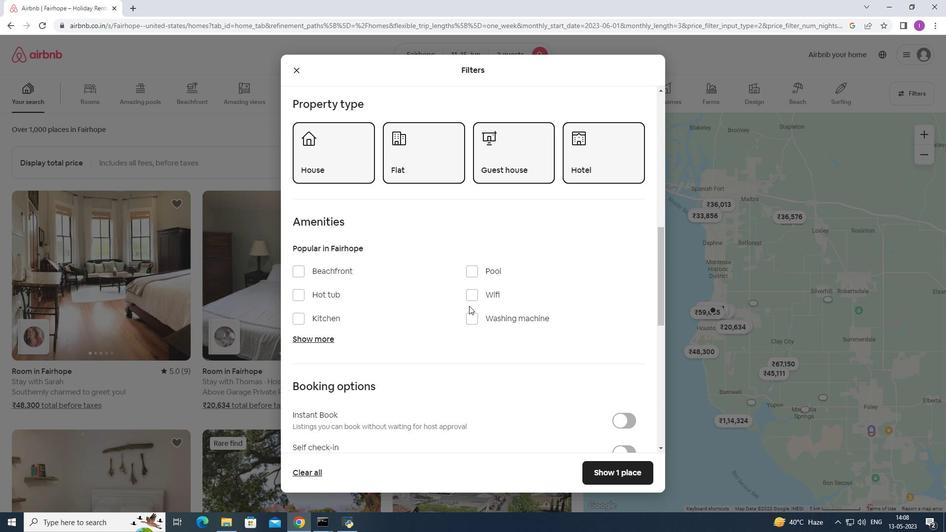 
Action: Mouse scrolled (469, 305) with delta (0, 0)
Screenshot: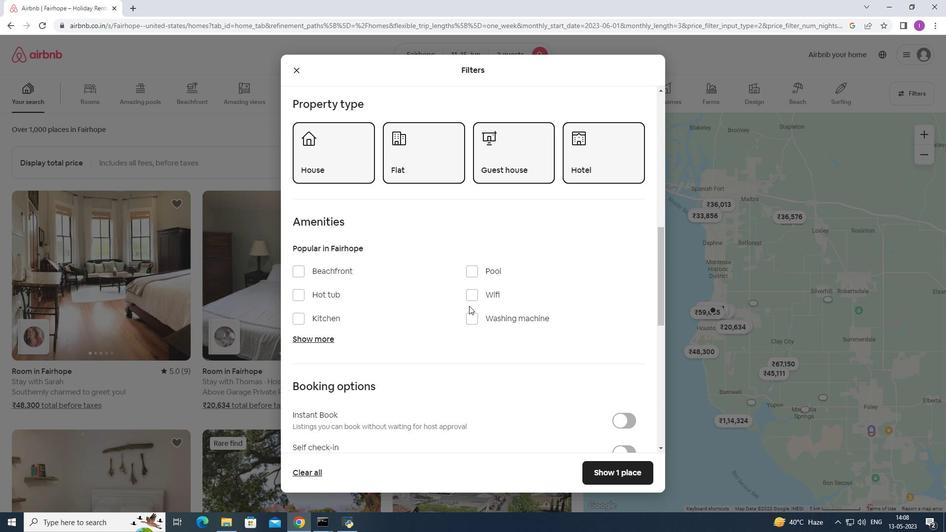 
Action: Mouse scrolled (469, 305) with delta (0, 0)
Screenshot: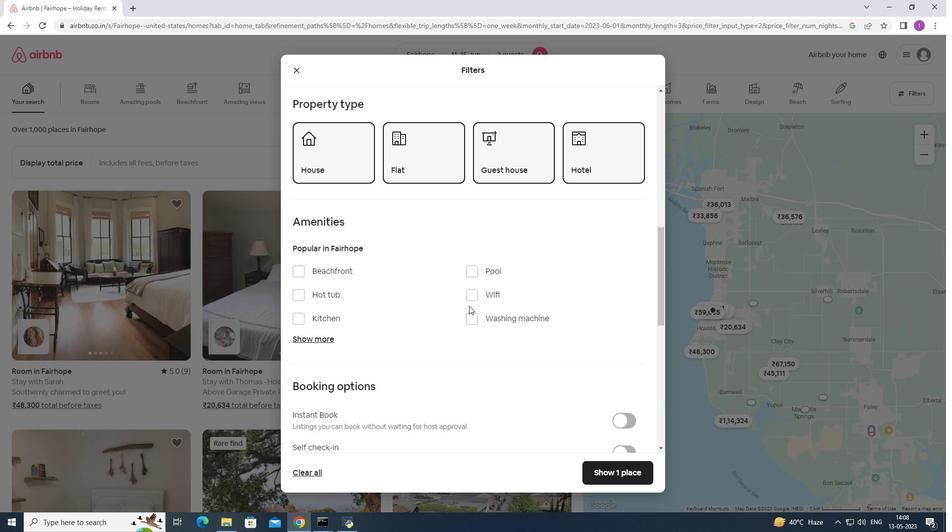 
Action: Mouse moved to (629, 302)
Screenshot: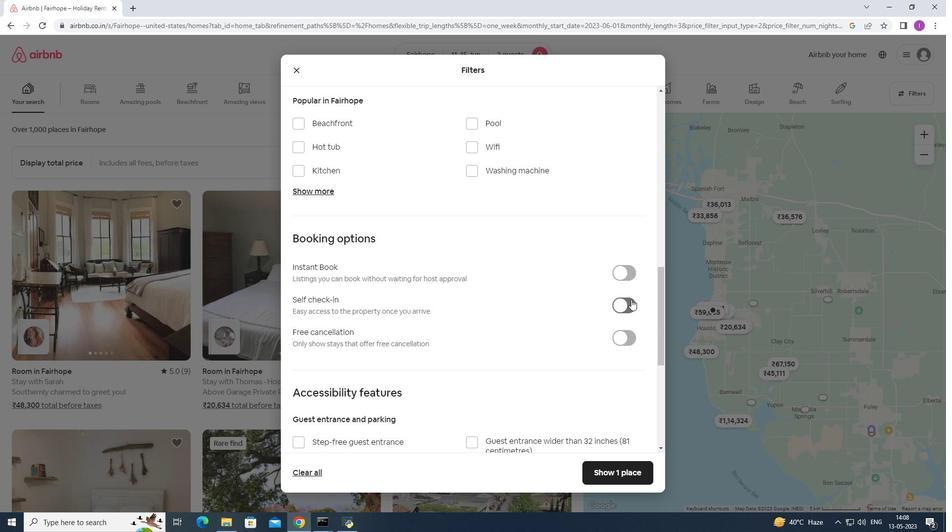 
Action: Mouse pressed left at (629, 302)
Screenshot: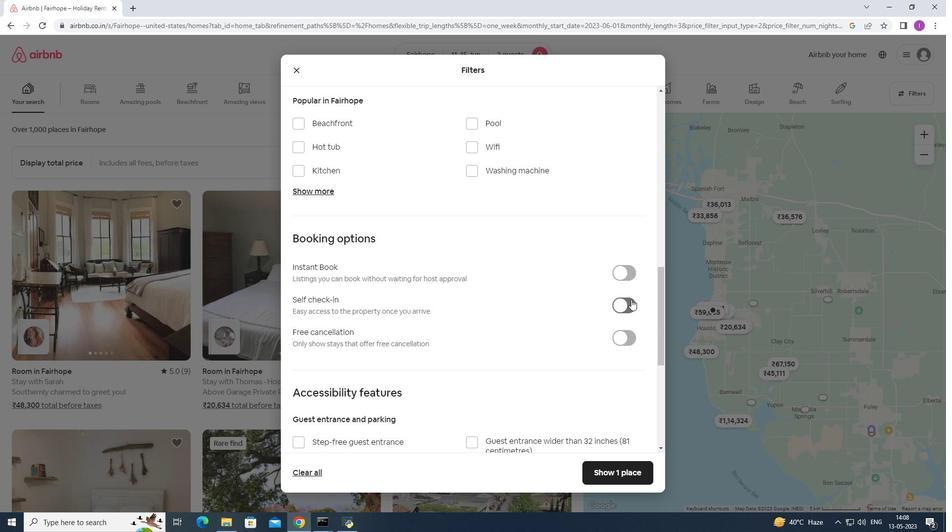 
Action: Mouse moved to (307, 328)
Screenshot: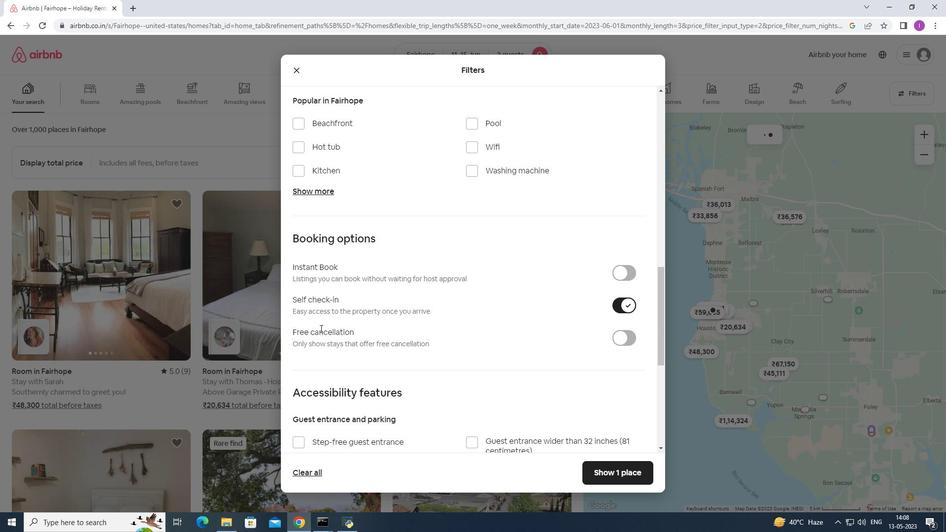 
Action: Mouse scrolled (307, 328) with delta (0, 0)
Screenshot: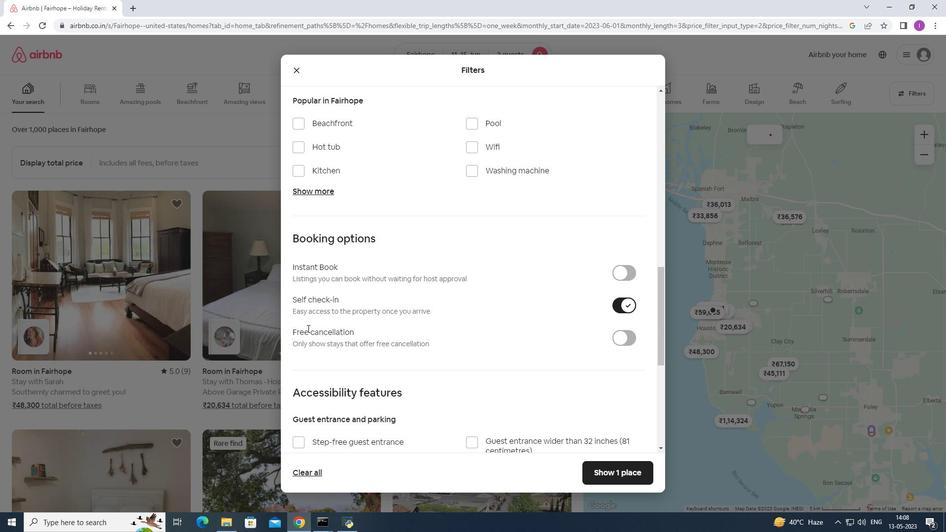
Action: Mouse scrolled (307, 328) with delta (0, 0)
Screenshot: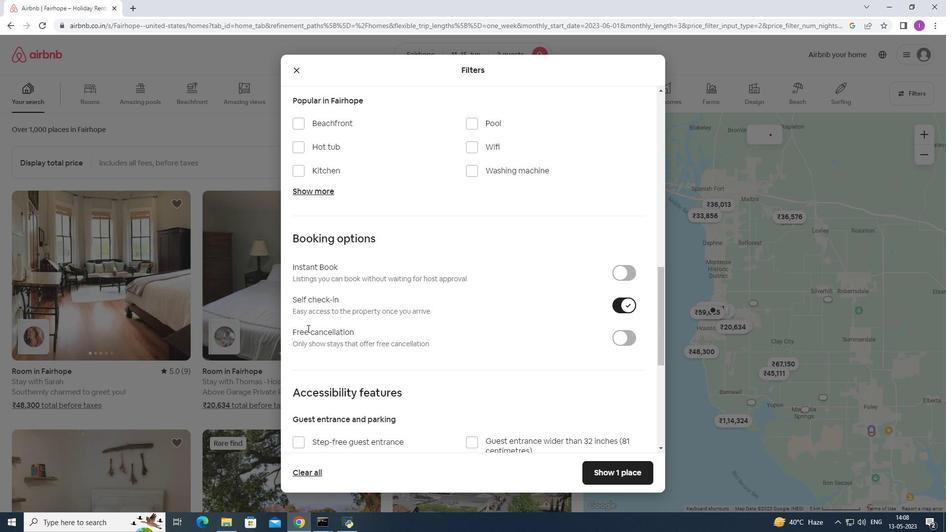 
Action: Mouse scrolled (307, 328) with delta (0, 0)
Screenshot: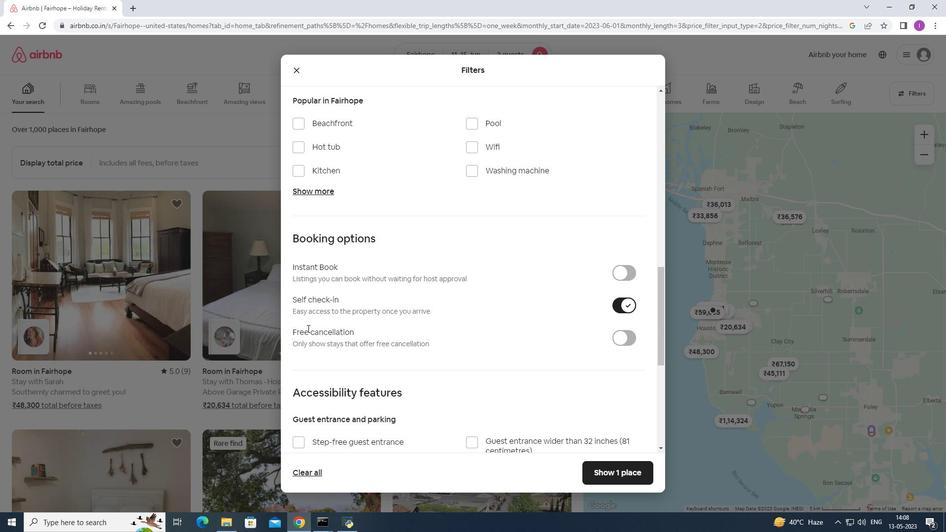 
Action: Mouse moved to (308, 327)
Screenshot: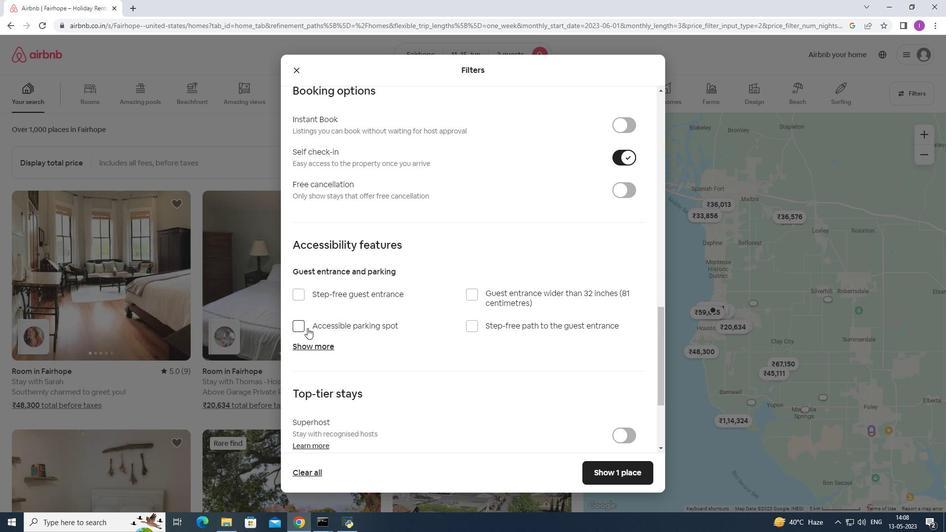 
Action: Mouse scrolled (308, 326) with delta (0, 0)
Screenshot: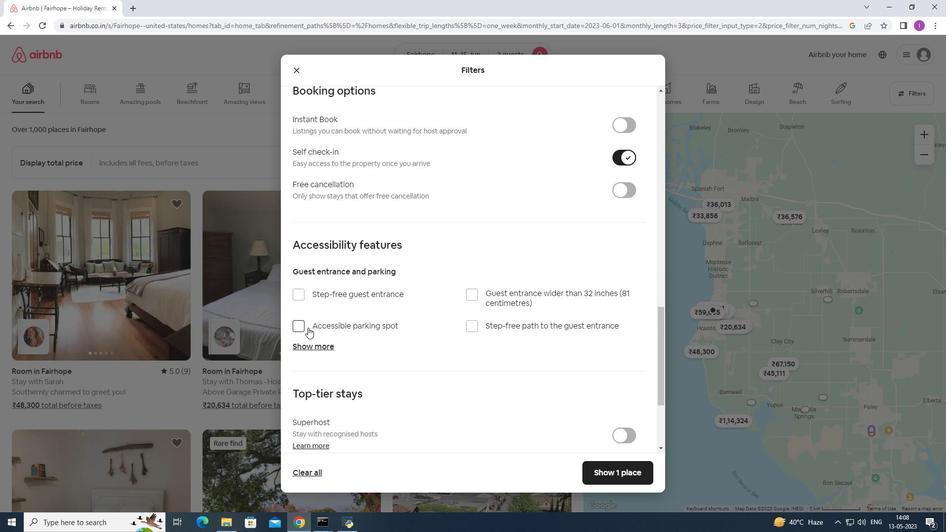 
Action: Mouse scrolled (308, 326) with delta (0, 0)
Screenshot: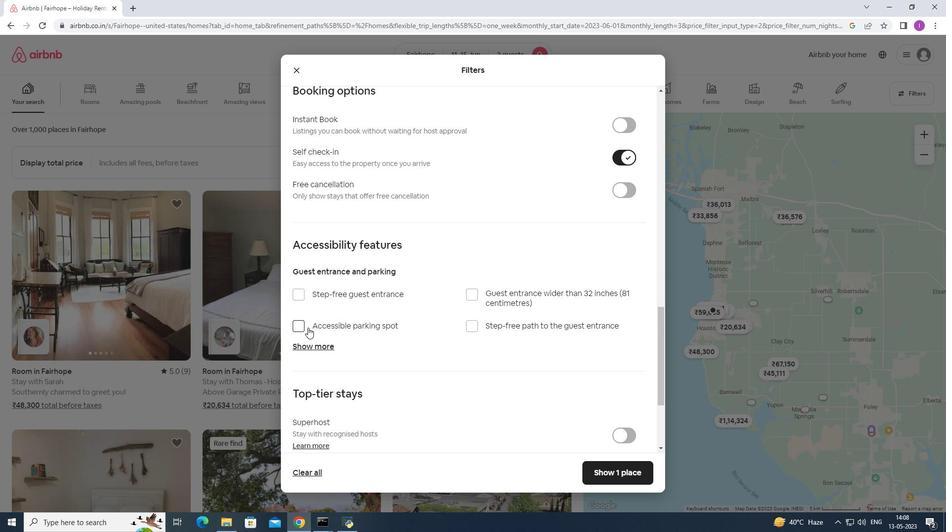 
Action: Mouse scrolled (308, 326) with delta (0, 0)
Screenshot: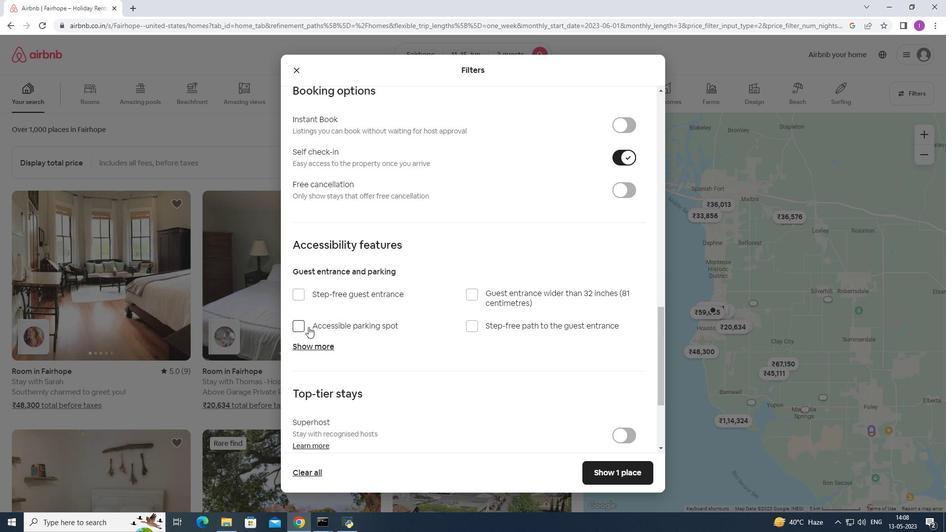 
Action: Mouse scrolled (308, 326) with delta (0, 0)
Screenshot: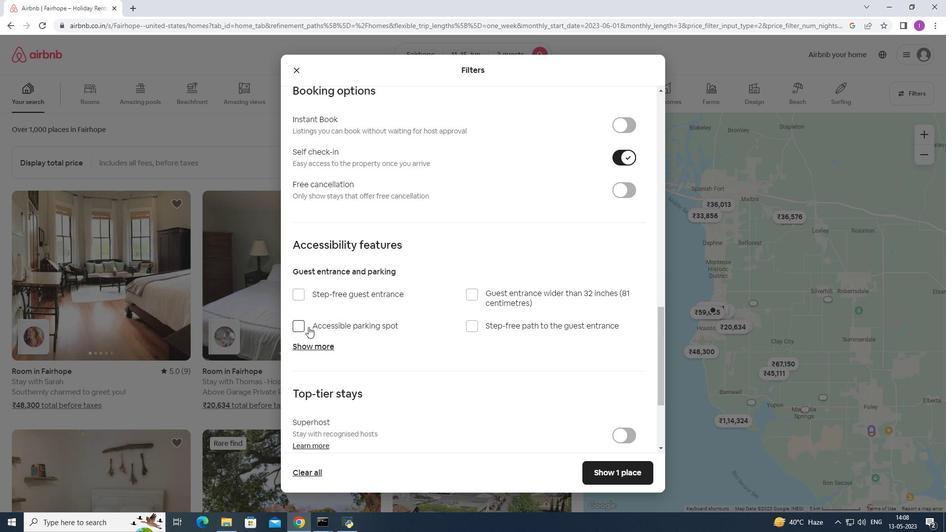 
Action: Mouse scrolled (308, 326) with delta (0, 0)
Screenshot: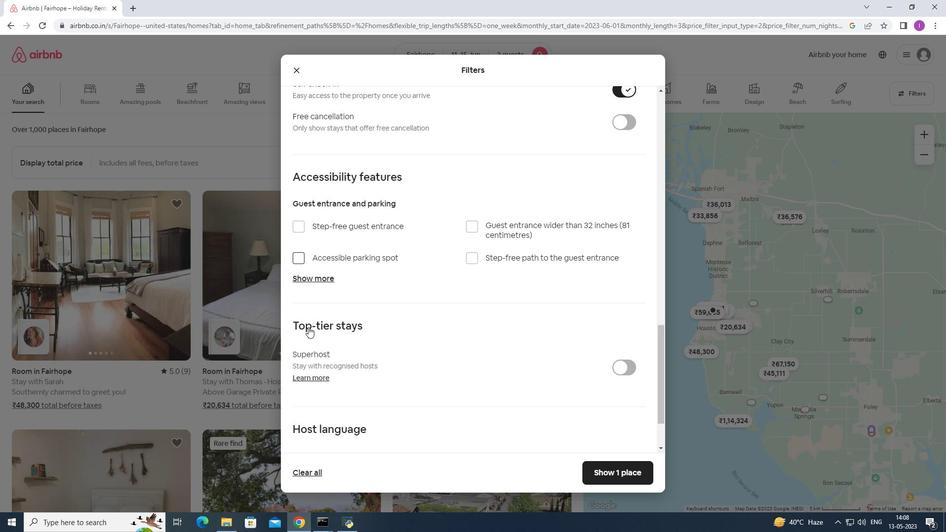 
Action: Mouse moved to (308, 327)
Screenshot: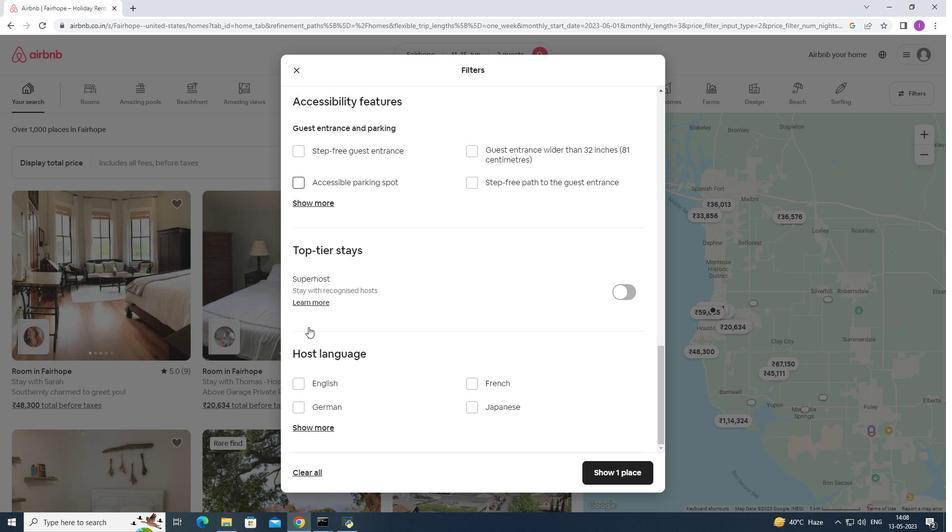 
Action: Mouse scrolled (308, 326) with delta (0, 0)
Screenshot: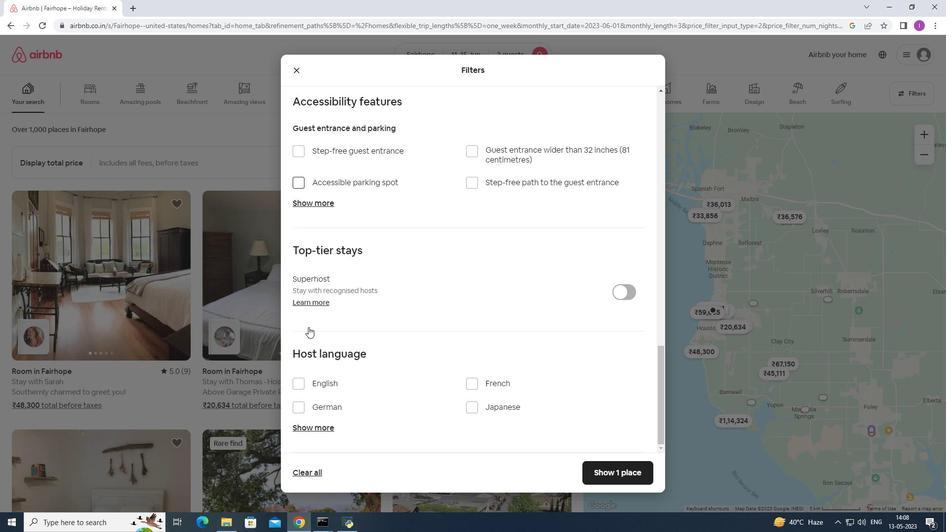 
Action: Mouse scrolled (308, 326) with delta (0, 0)
Screenshot: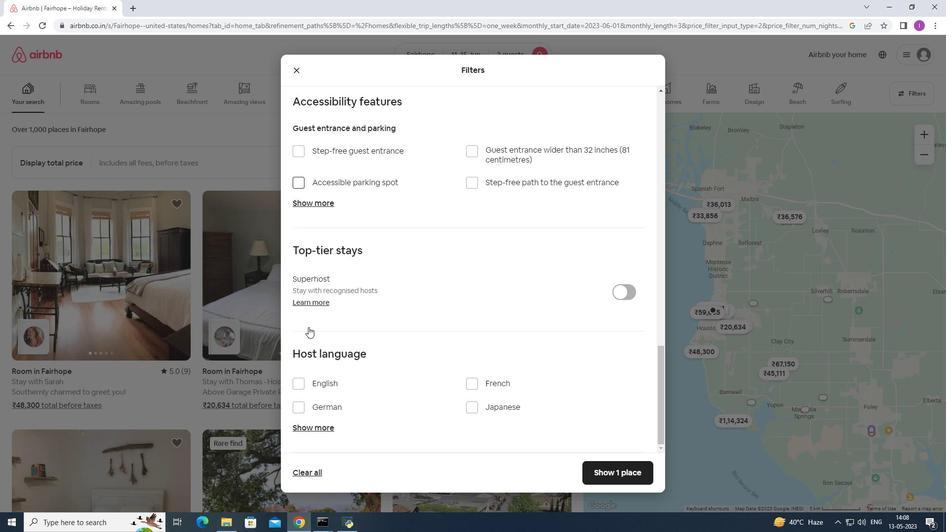 
Action: Mouse scrolled (308, 326) with delta (0, 0)
Screenshot: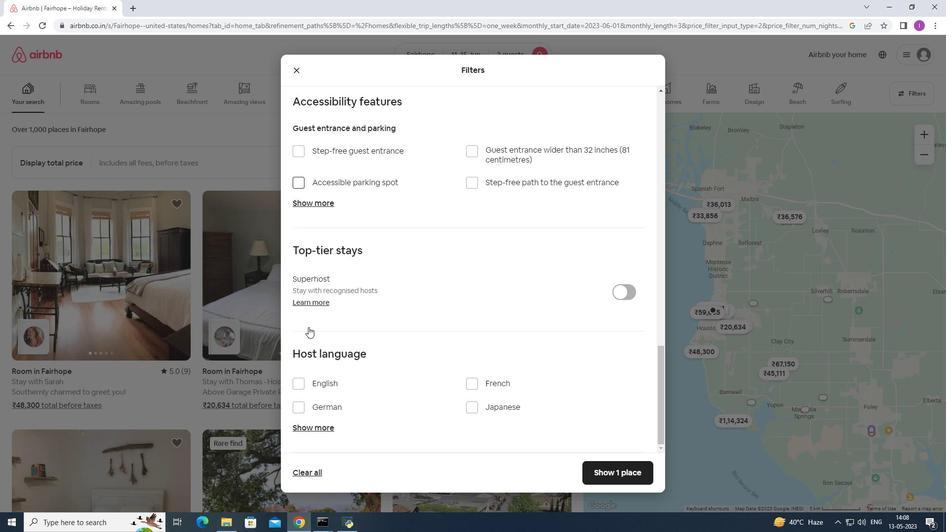 
Action: Mouse scrolled (308, 326) with delta (0, 0)
Screenshot: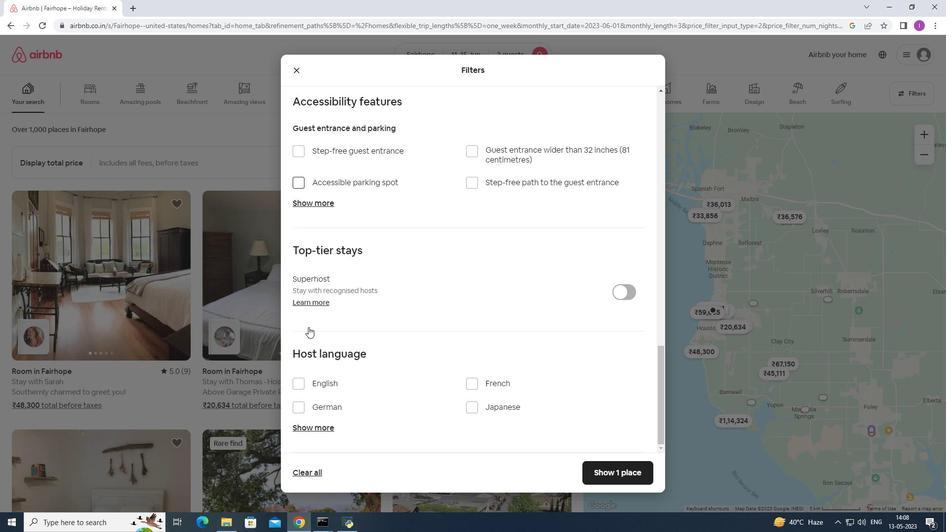 
Action: Mouse scrolled (308, 326) with delta (0, 0)
Screenshot: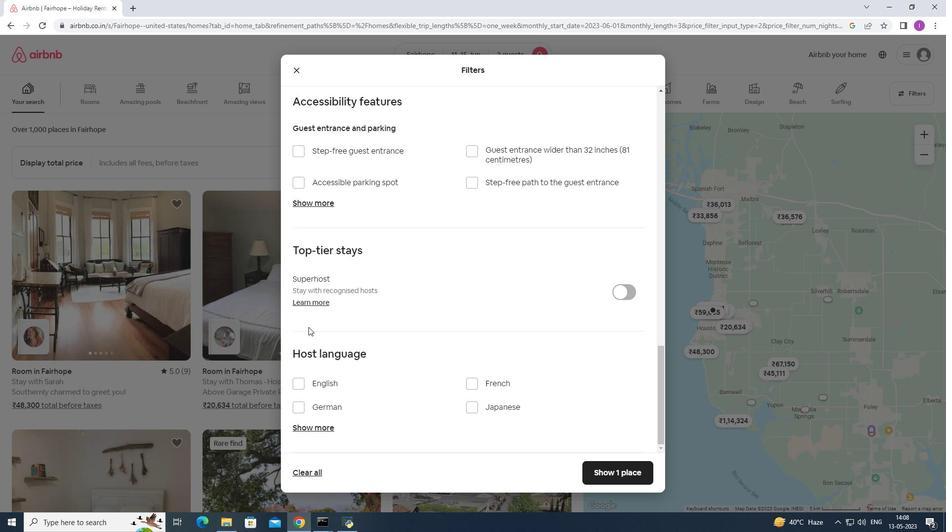 
Action: Mouse moved to (302, 387)
Screenshot: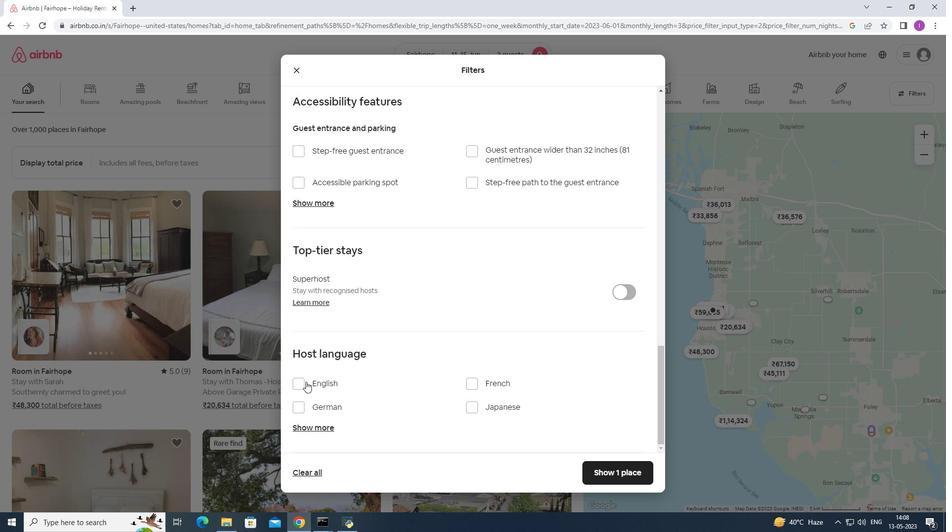 
Action: Mouse pressed left at (302, 387)
Screenshot: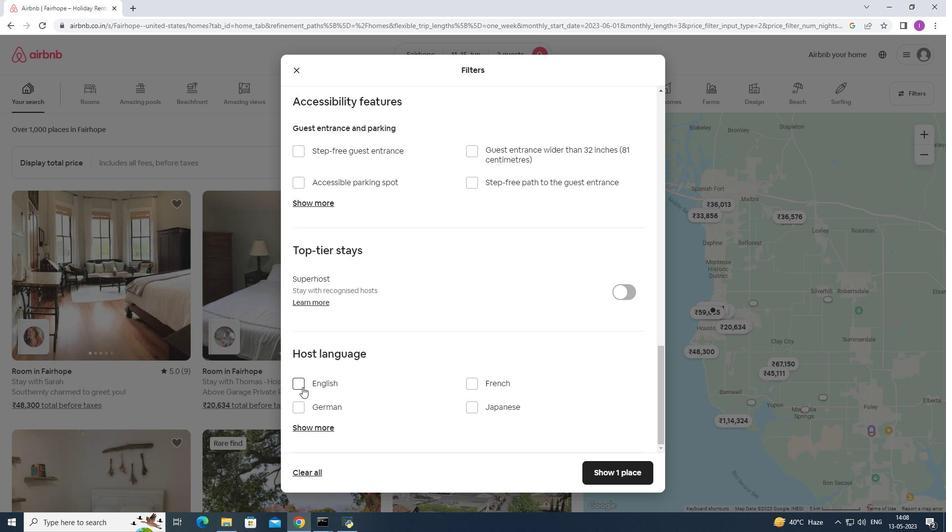 
Action: Mouse moved to (613, 476)
Screenshot: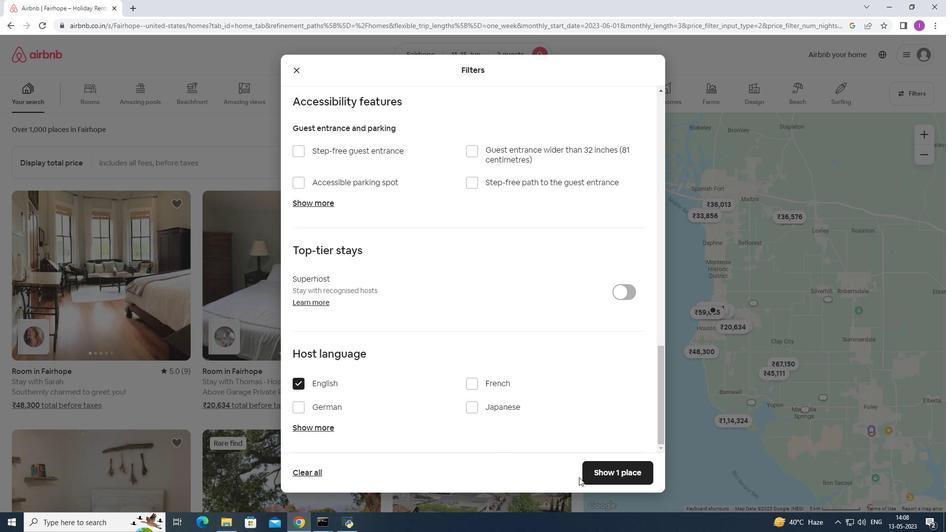 
Action: Mouse pressed left at (613, 476)
Screenshot: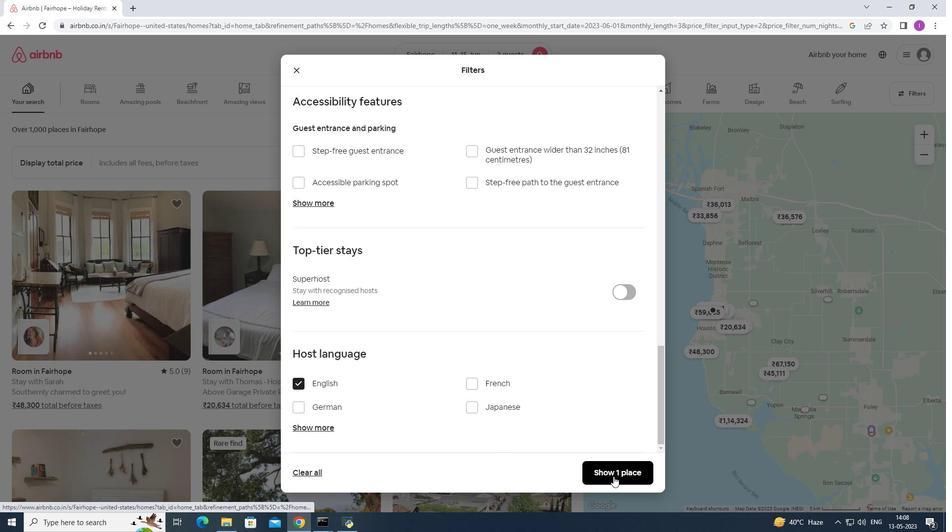 
Action: Mouse moved to (610, 464)
Screenshot: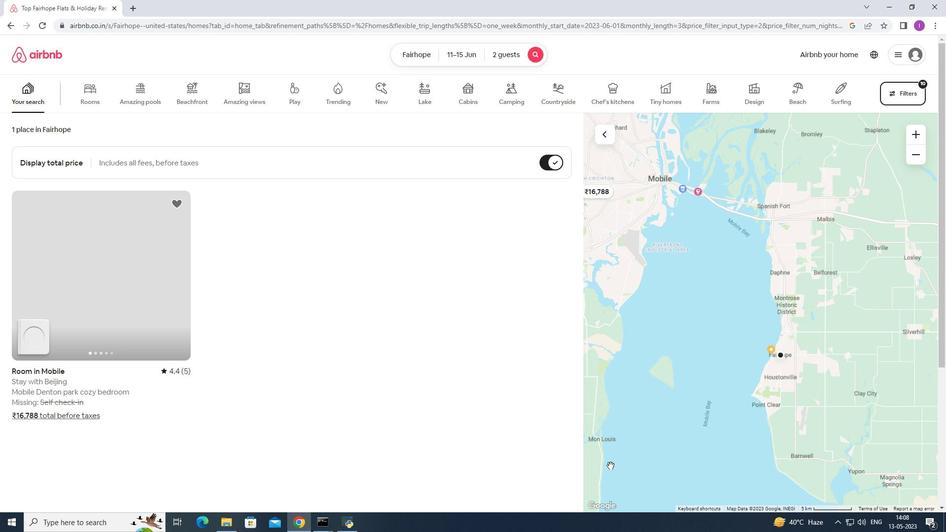 
